 Task: Set up a reminder for the healthy cooking workshop.
Action: Mouse moved to (89, 126)
Screenshot: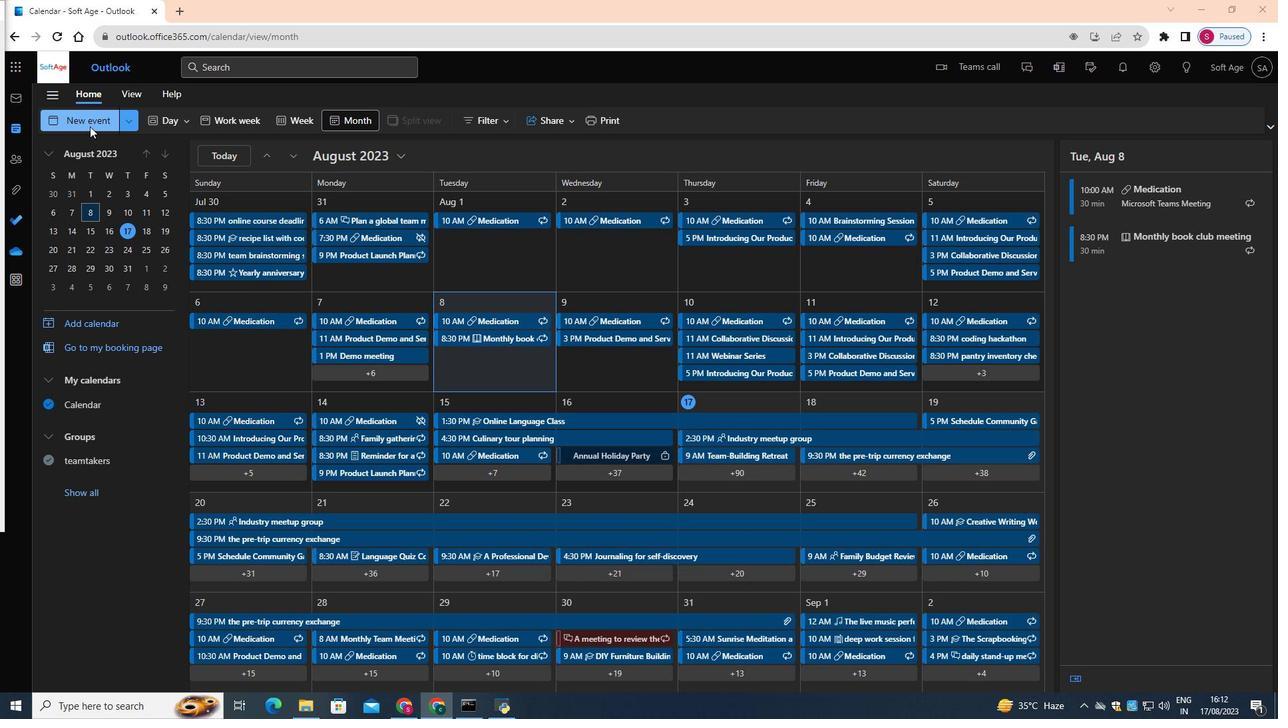
Action: Mouse pressed left at (89, 126)
Screenshot: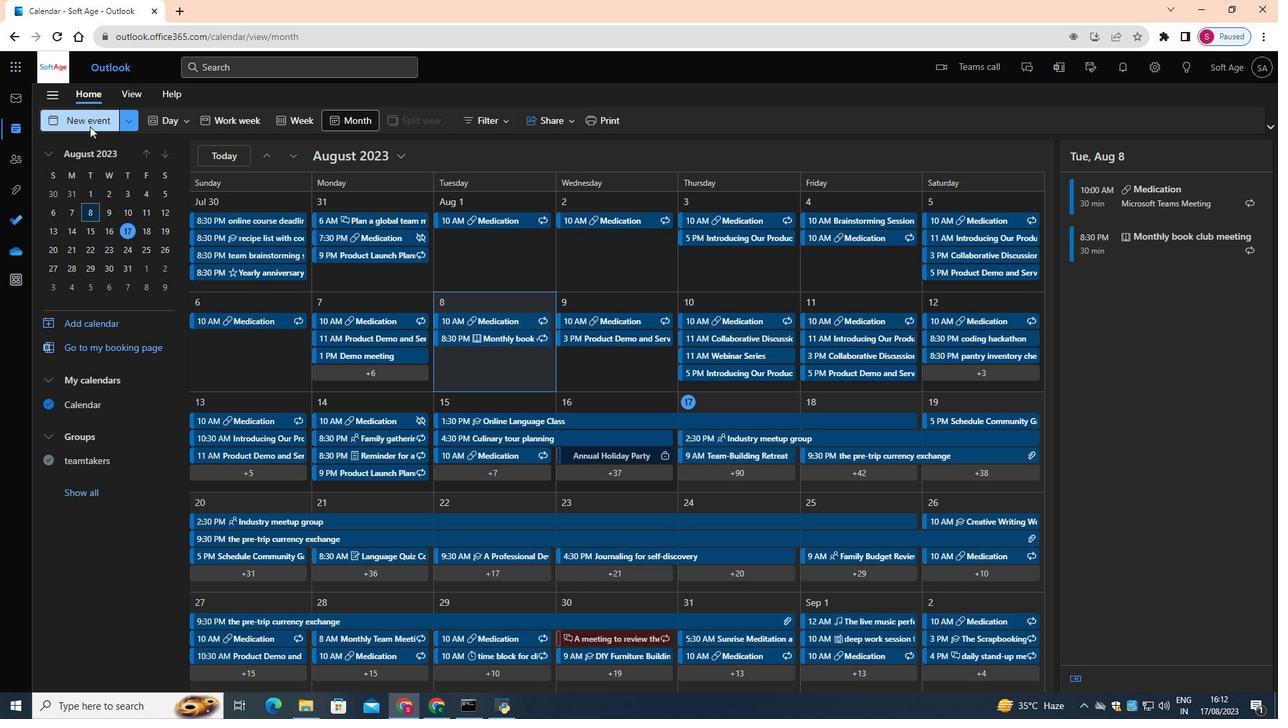 
Action: Mouse moved to (386, 193)
Screenshot: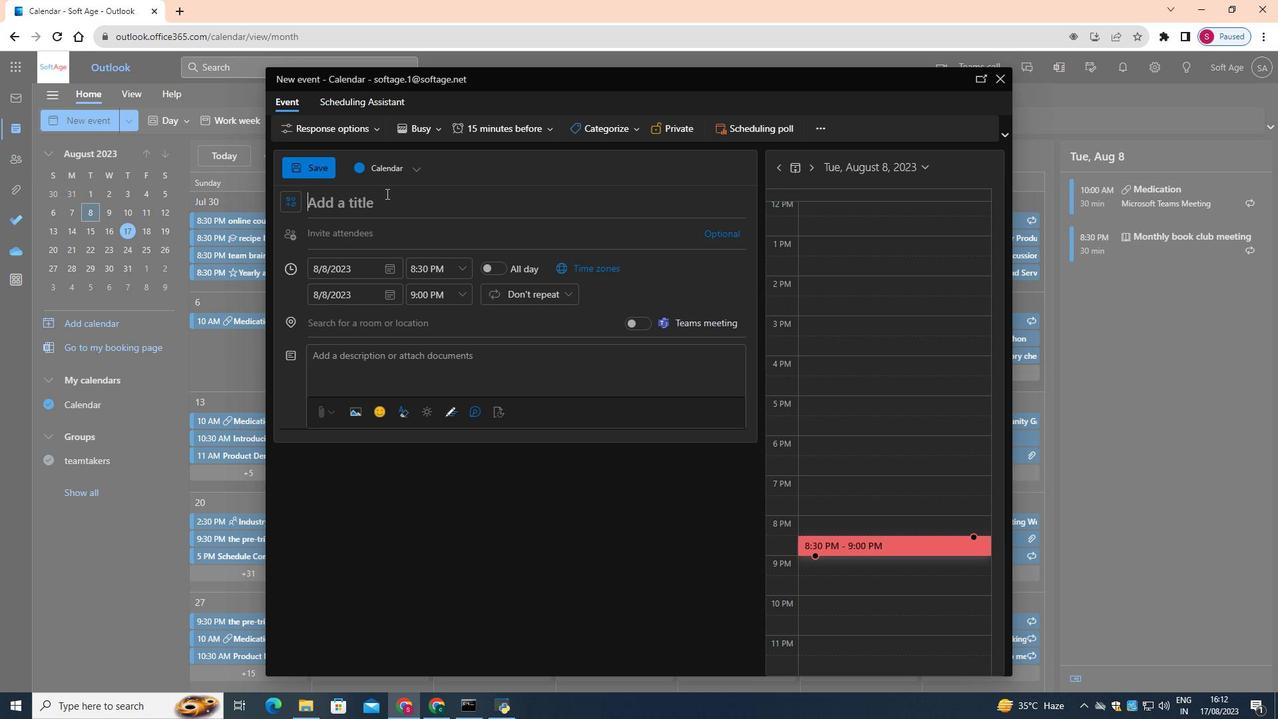 
Action: Mouse pressed left at (386, 193)
Screenshot: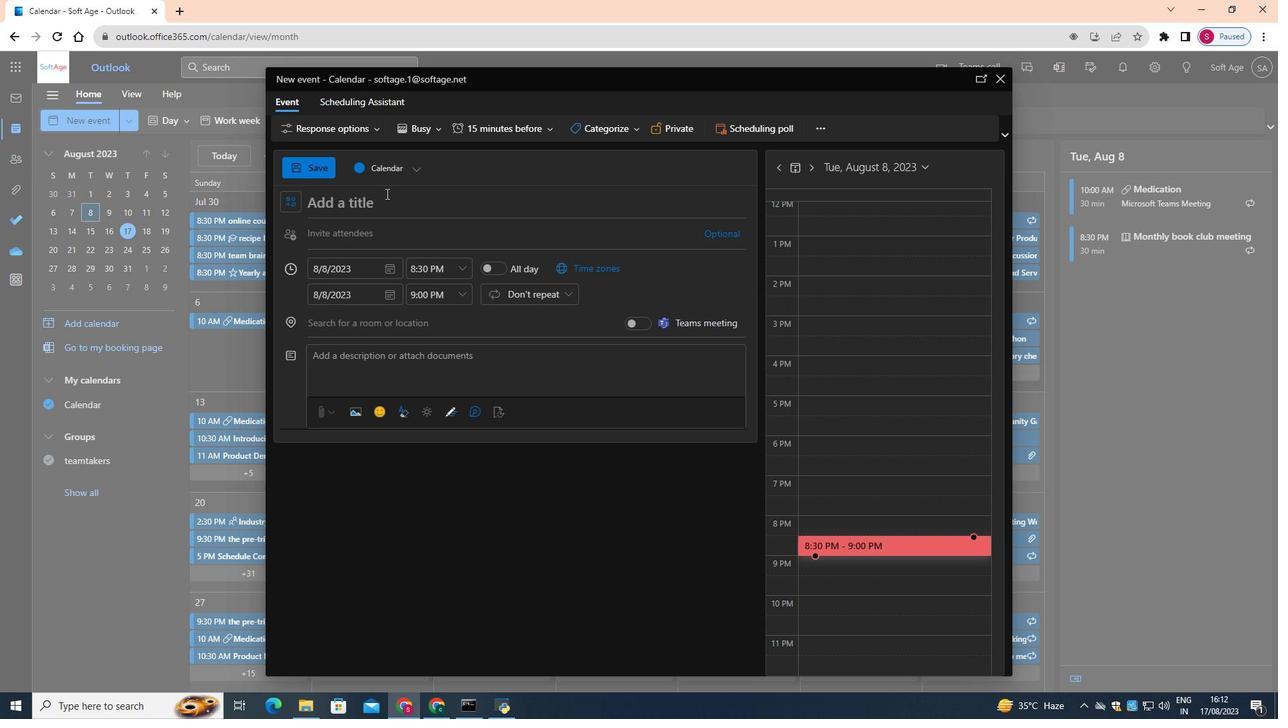 
Action: Key pressed <Key.shift>Healthy<Key.space><Key.shift>Cooking<Key.space><Key.shift>Workshop<Key.space><Key.shift>Reminder
Screenshot: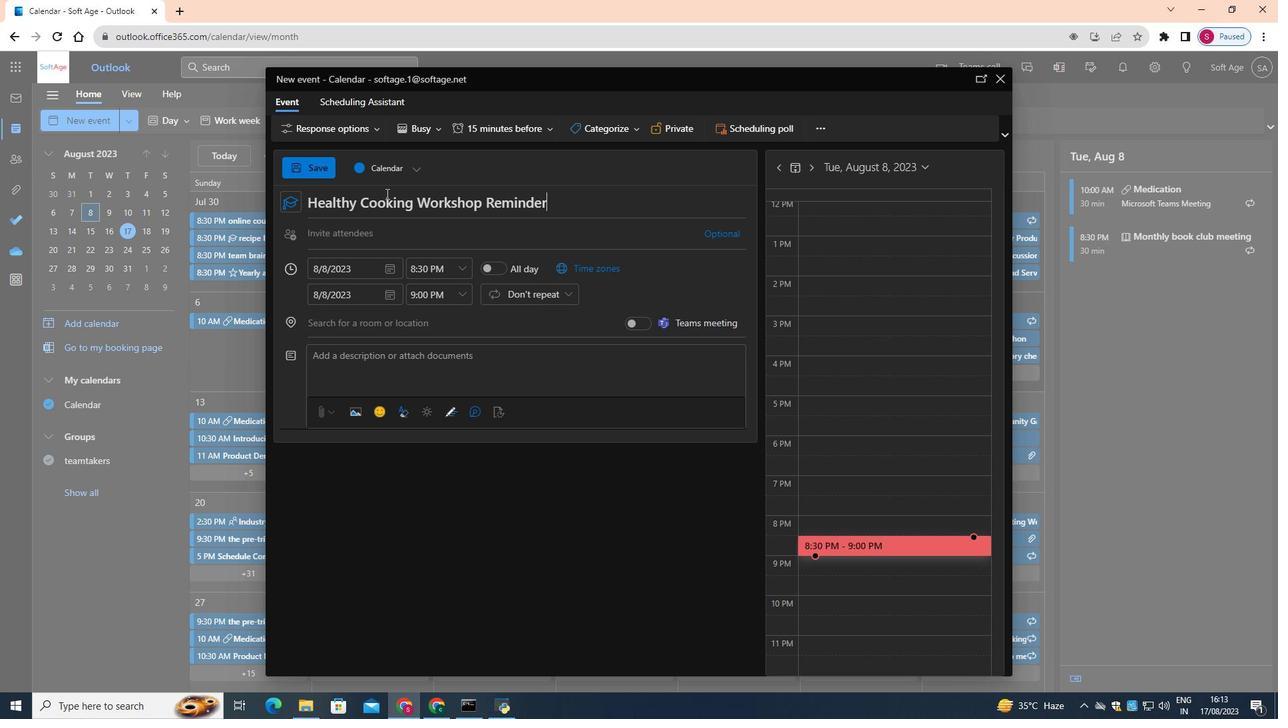 
Action: Mouse moved to (386, 272)
Screenshot: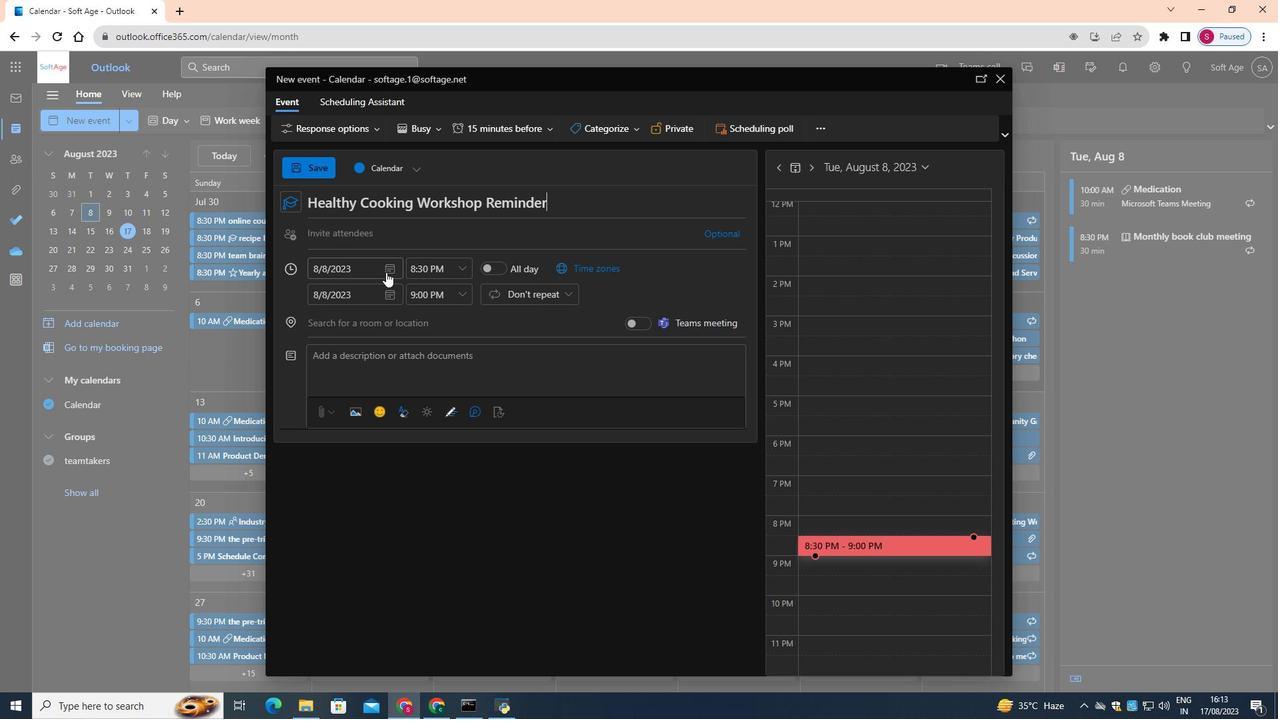 
Action: Mouse pressed left at (386, 272)
Screenshot: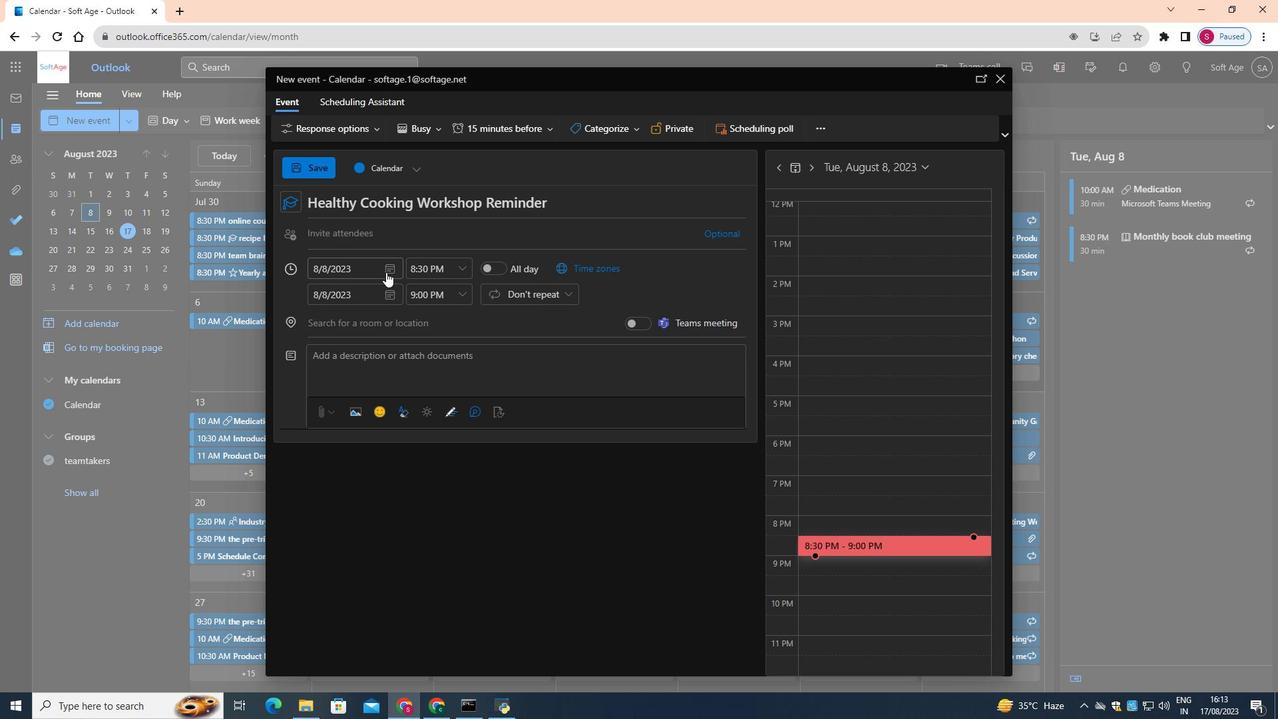 
Action: Mouse moved to (434, 390)
Screenshot: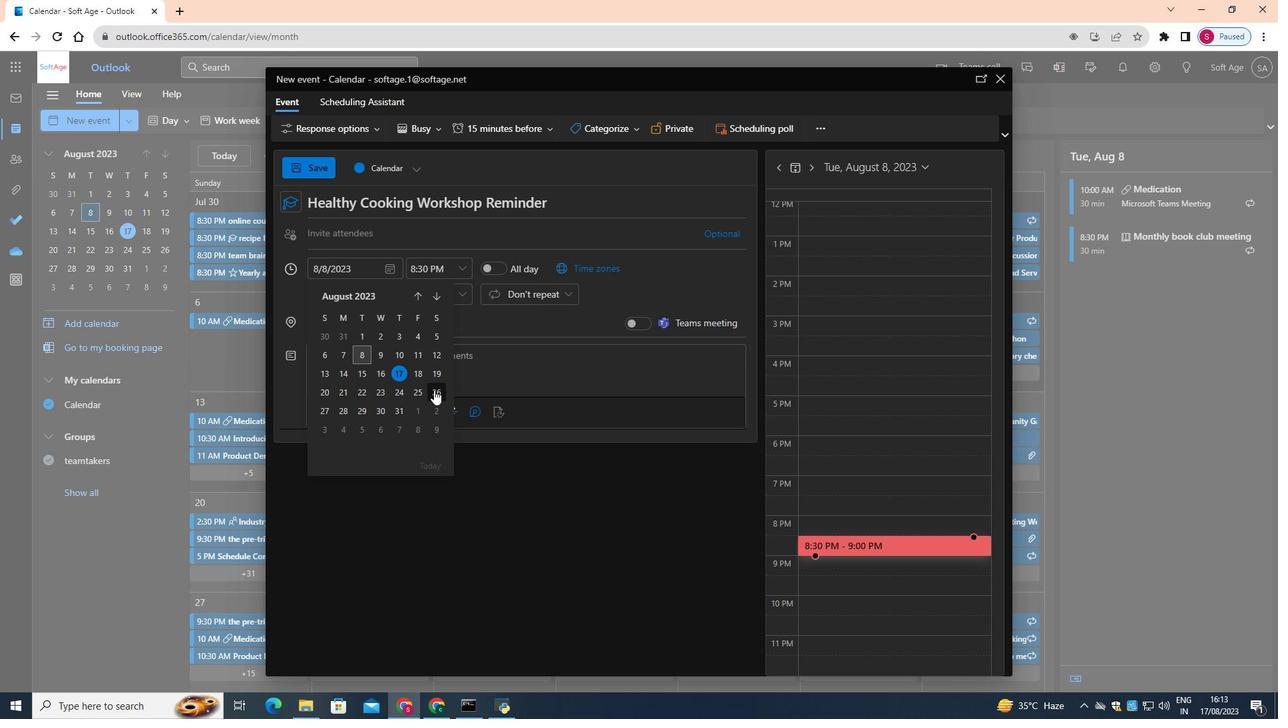 
Action: Mouse pressed left at (434, 390)
Screenshot: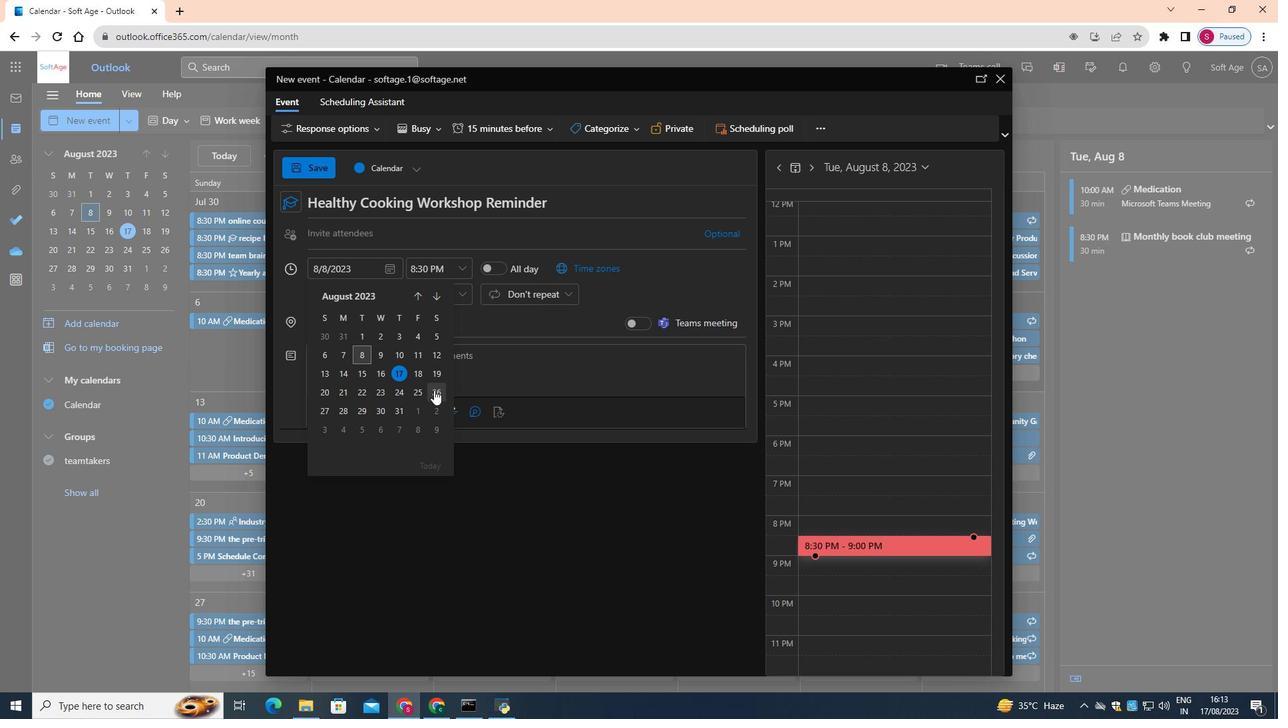 
Action: Mouse moved to (460, 267)
Screenshot: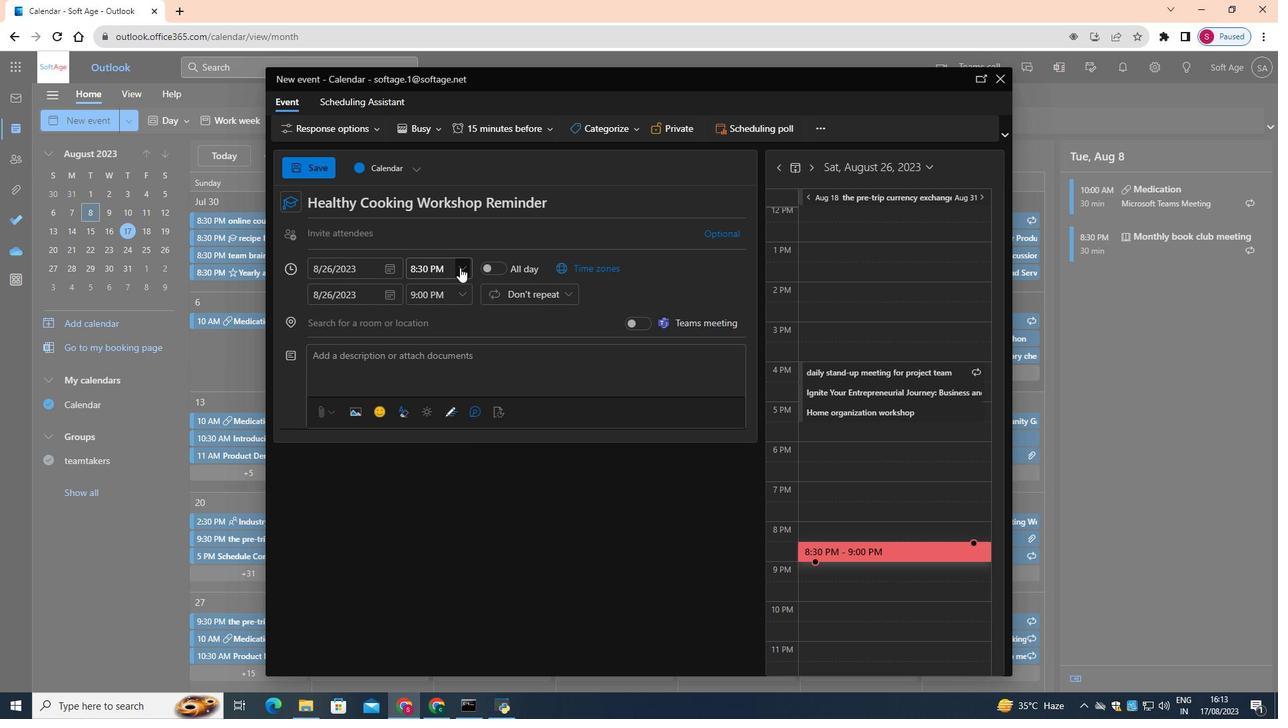 
Action: Mouse pressed left at (460, 267)
Screenshot: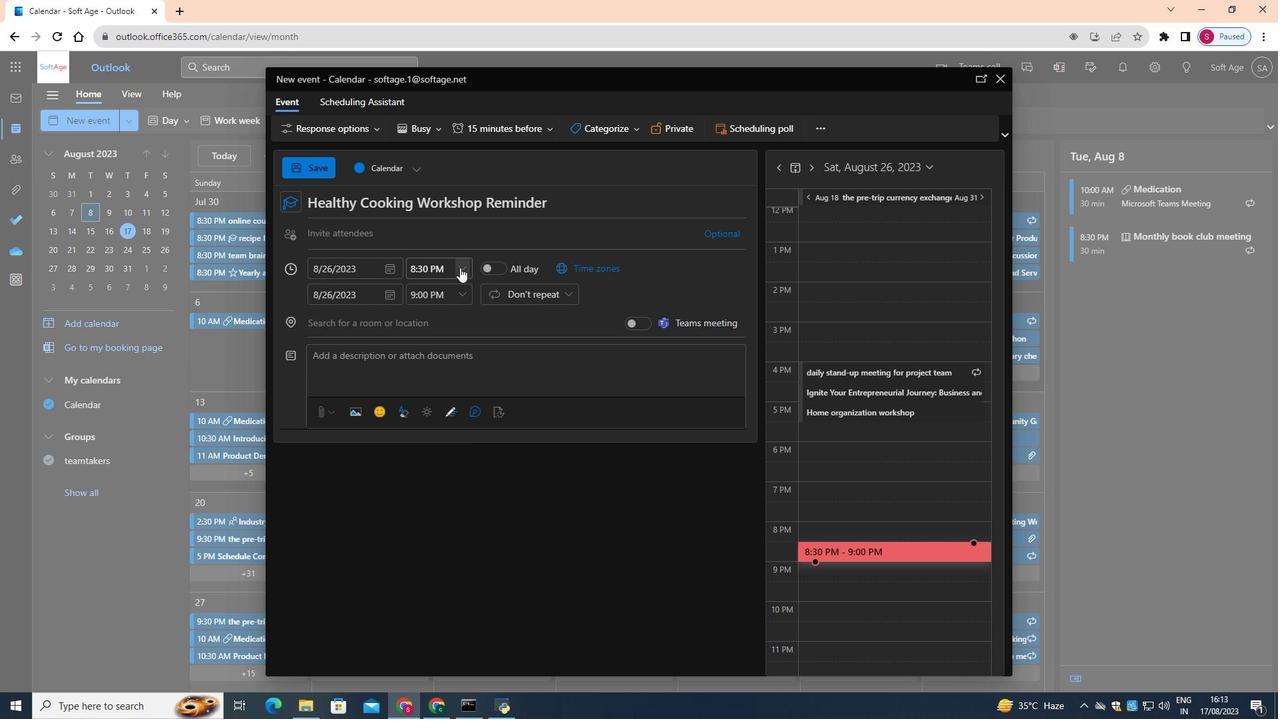 
Action: Mouse moved to (432, 317)
Screenshot: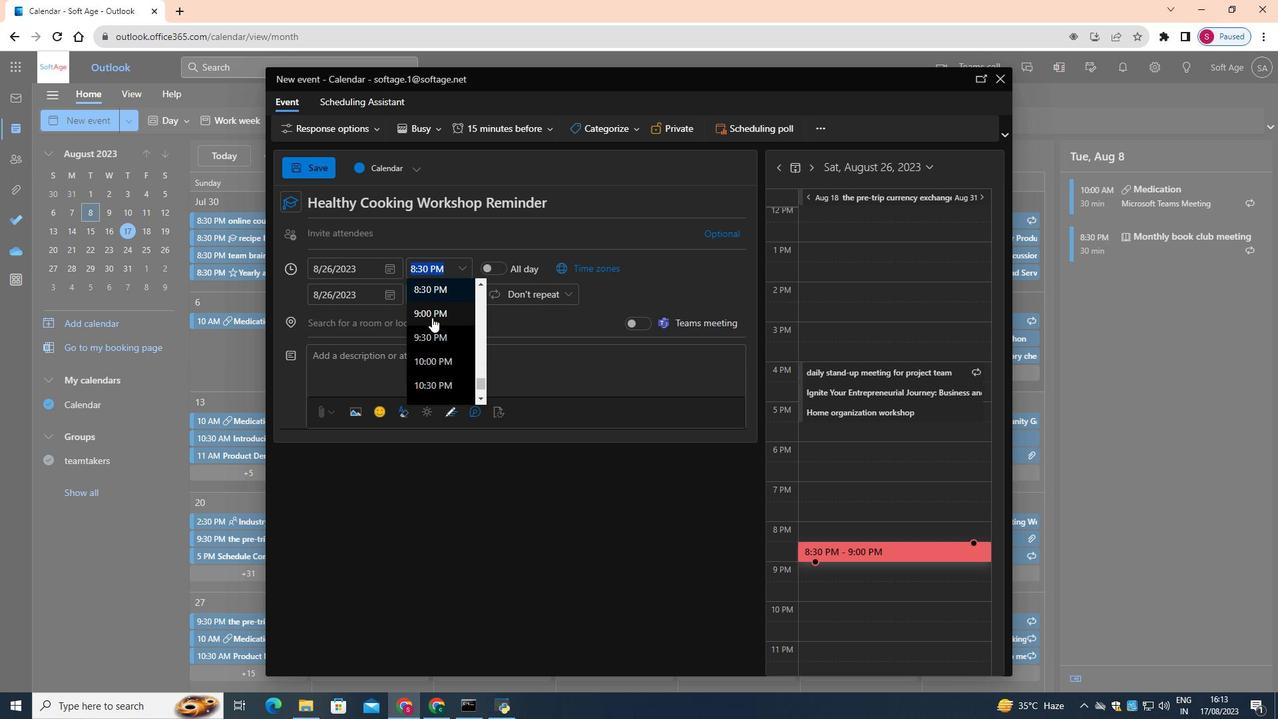 
Action: Mouse scrolled (432, 318) with delta (0, 0)
Screenshot: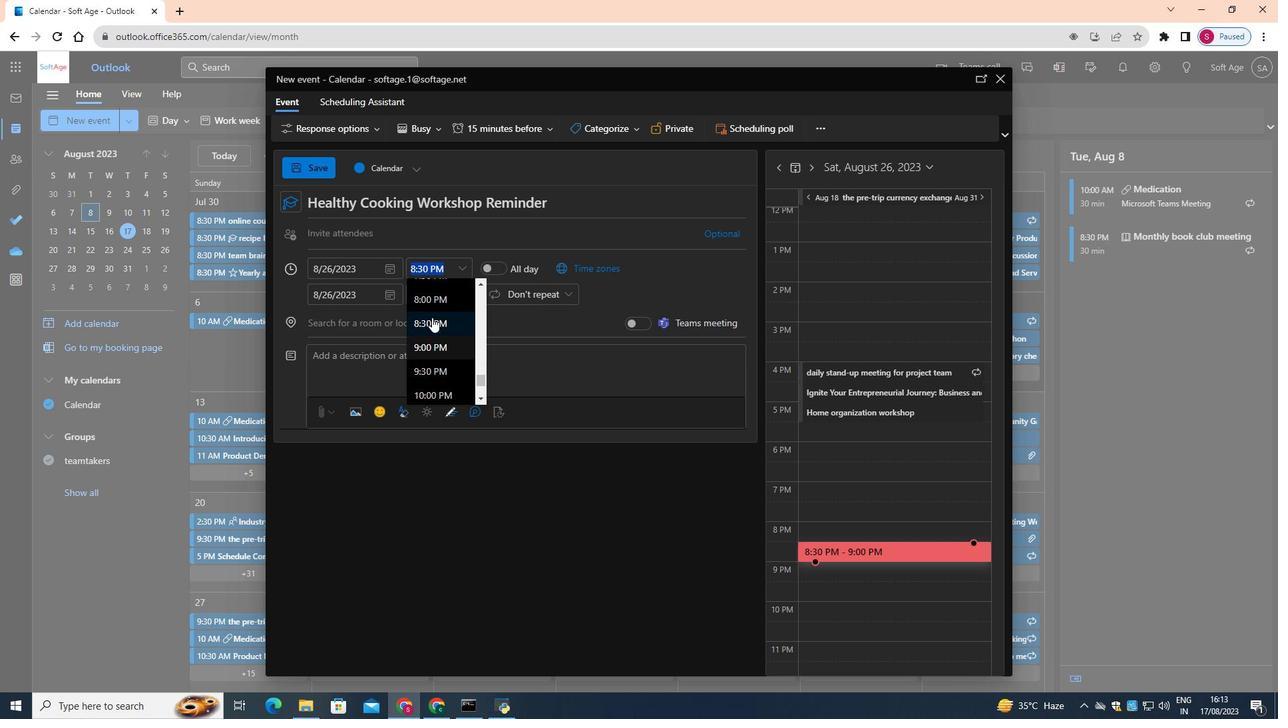 
Action: Mouse scrolled (432, 318) with delta (0, 0)
Screenshot: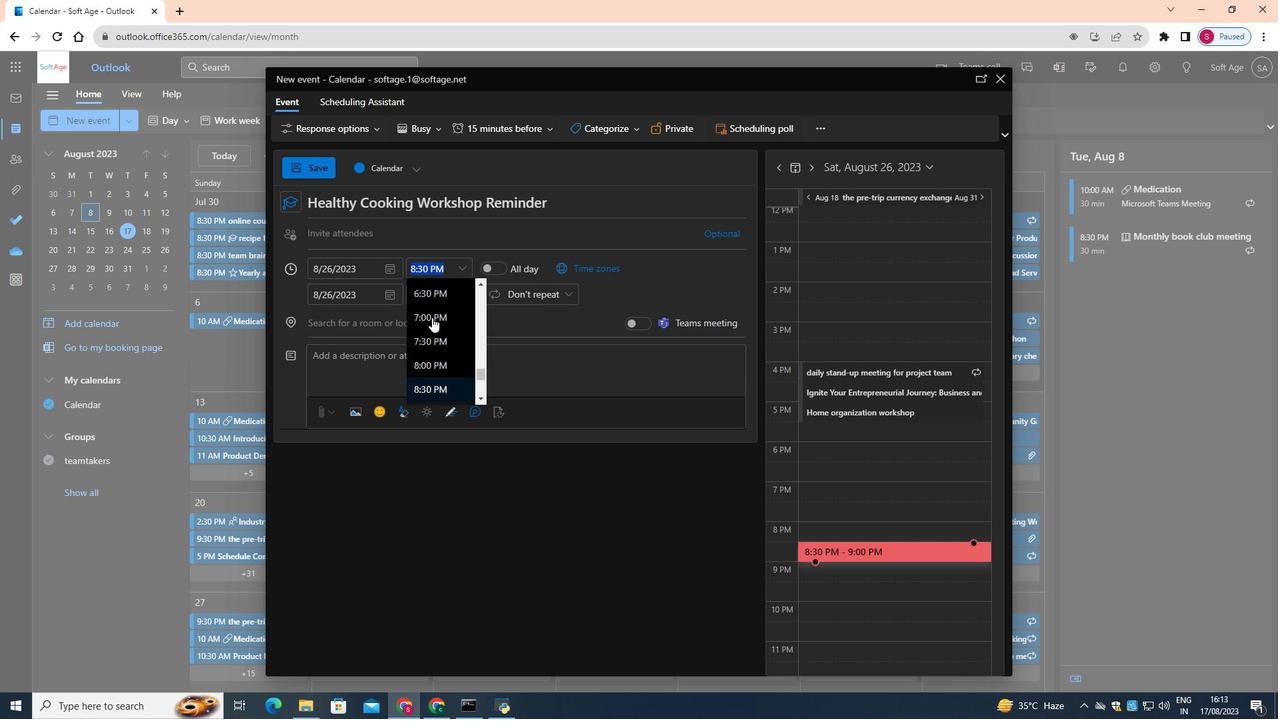
Action: Mouse scrolled (432, 318) with delta (0, 0)
Screenshot: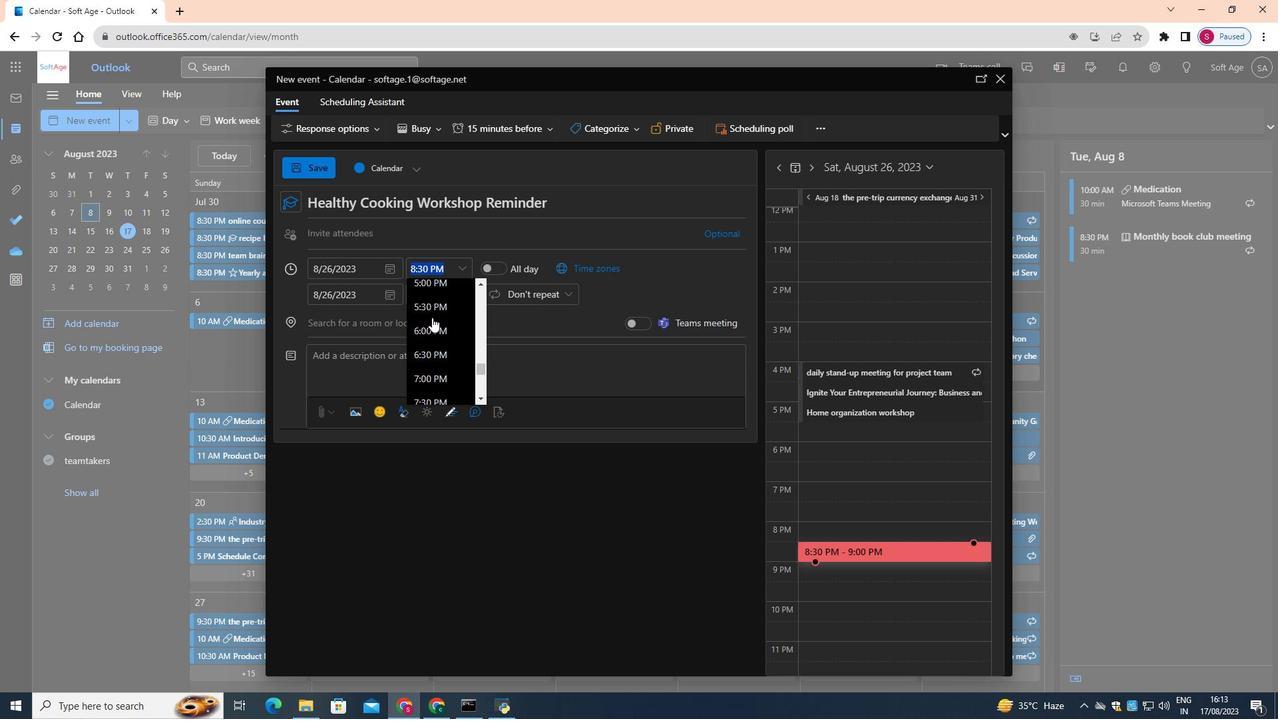 
Action: Mouse moved to (434, 316)
Screenshot: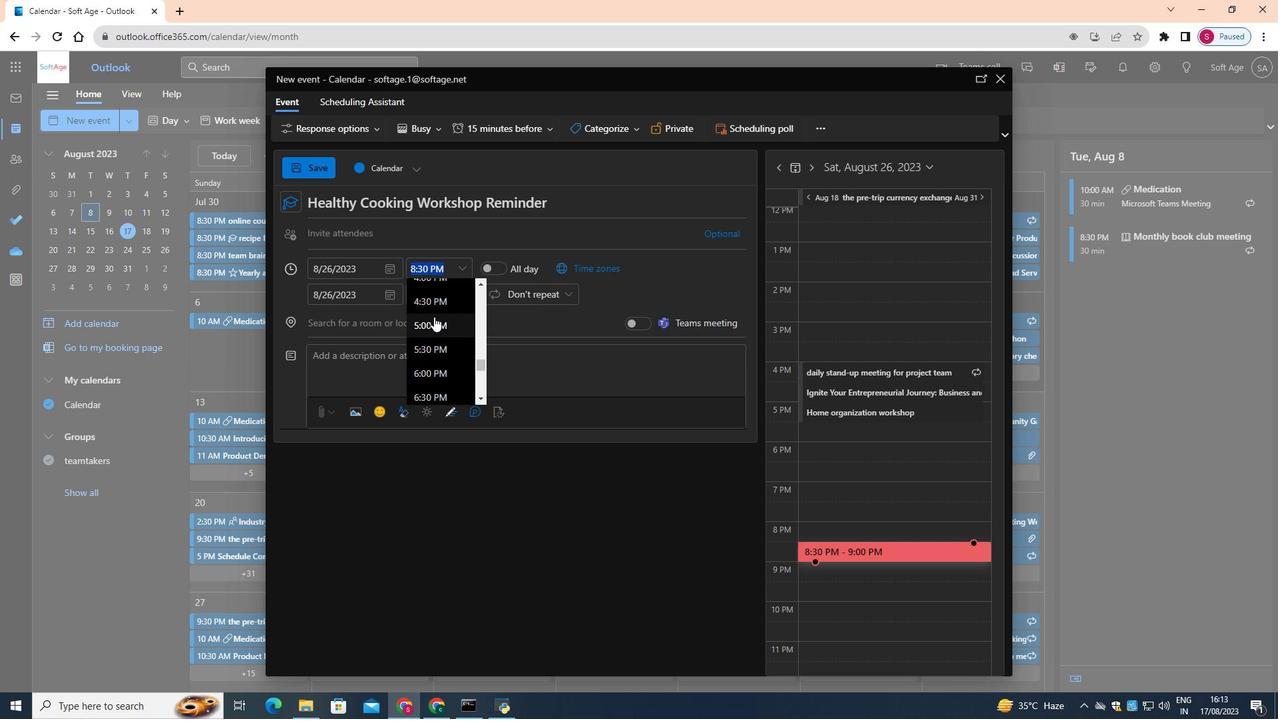 
Action: Mouse scrolled (434, 317) with delta (0, 0)
Screenshot: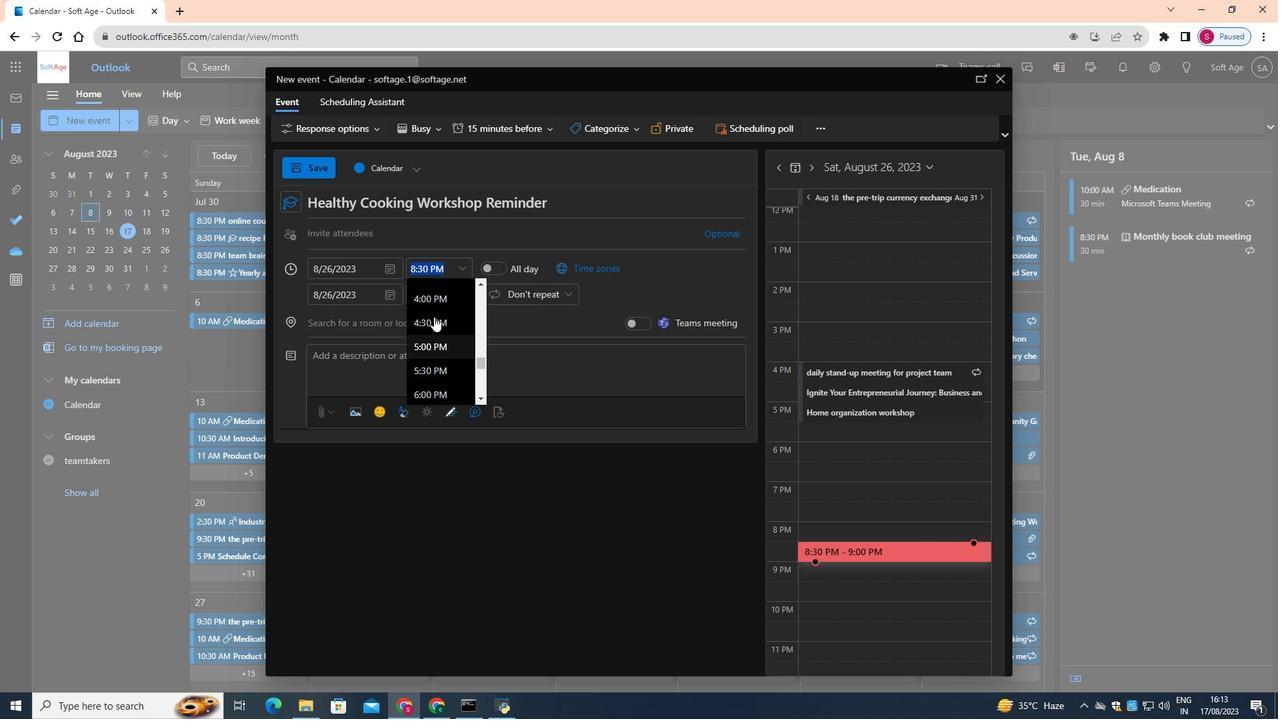 
Action: Mouse scrolled (434, 317) with delta (0, 0)
Screenshot: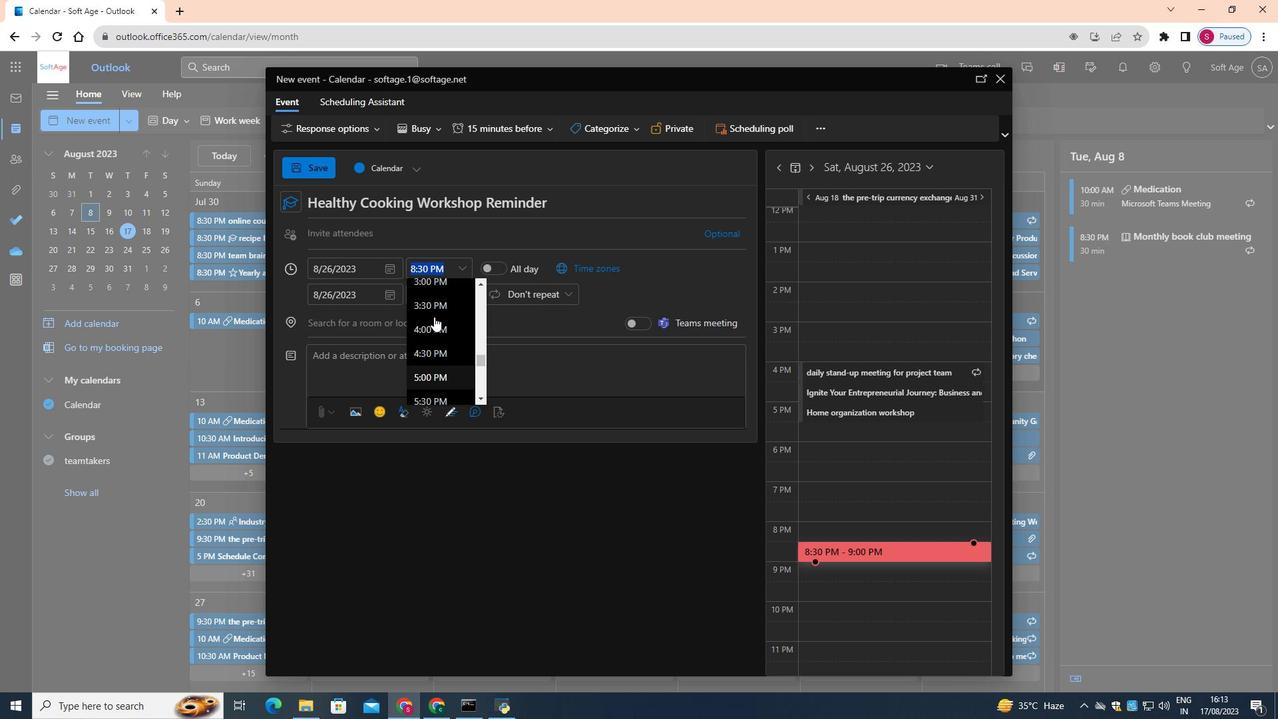 
Action: Mouse moved to (434, 316)
Screenshot: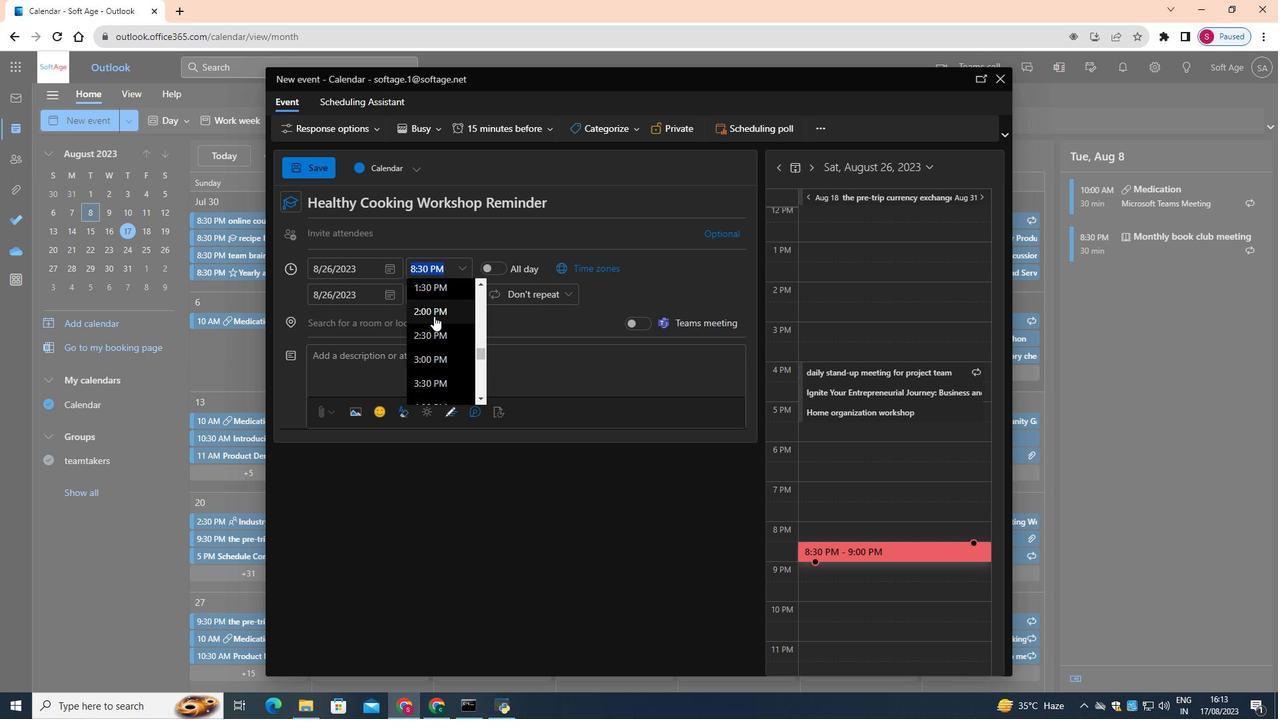 
Action: Mouse scrolled (434, 316) with delta (0, 0)
Screenshot: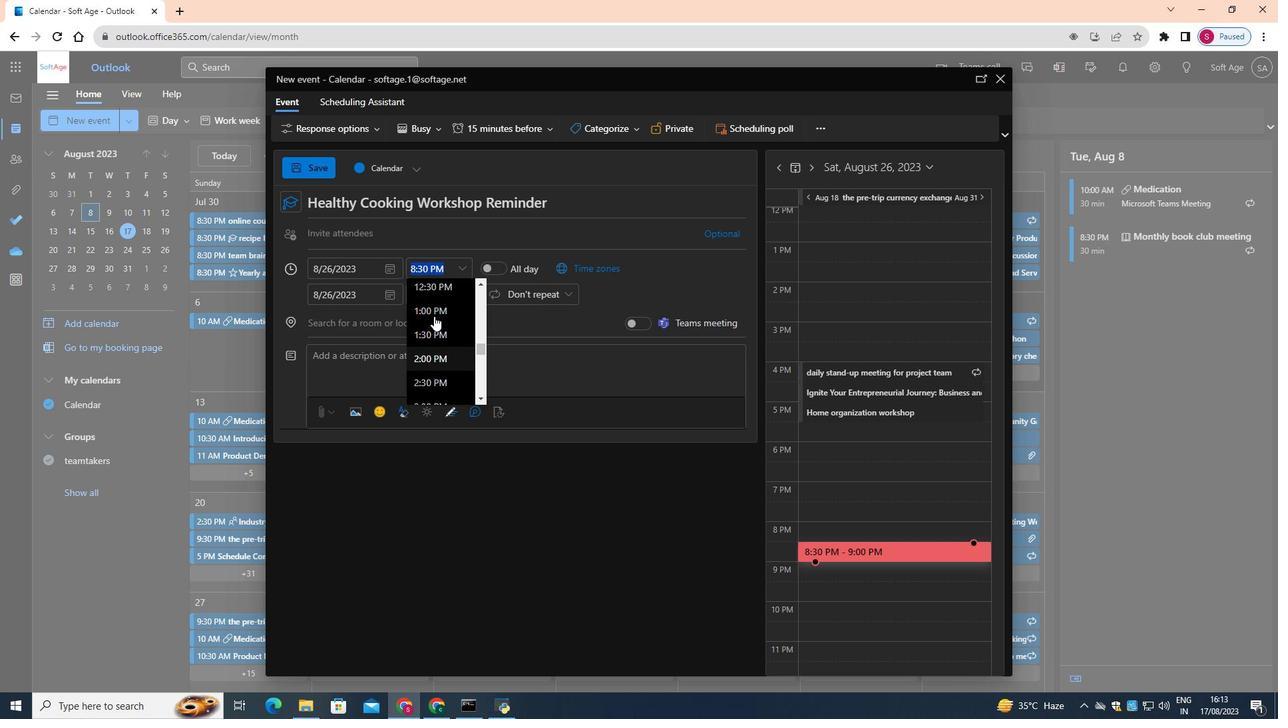 
Action: Mouse scrolled (434, 316) with delta (0, 0)
Screenshot: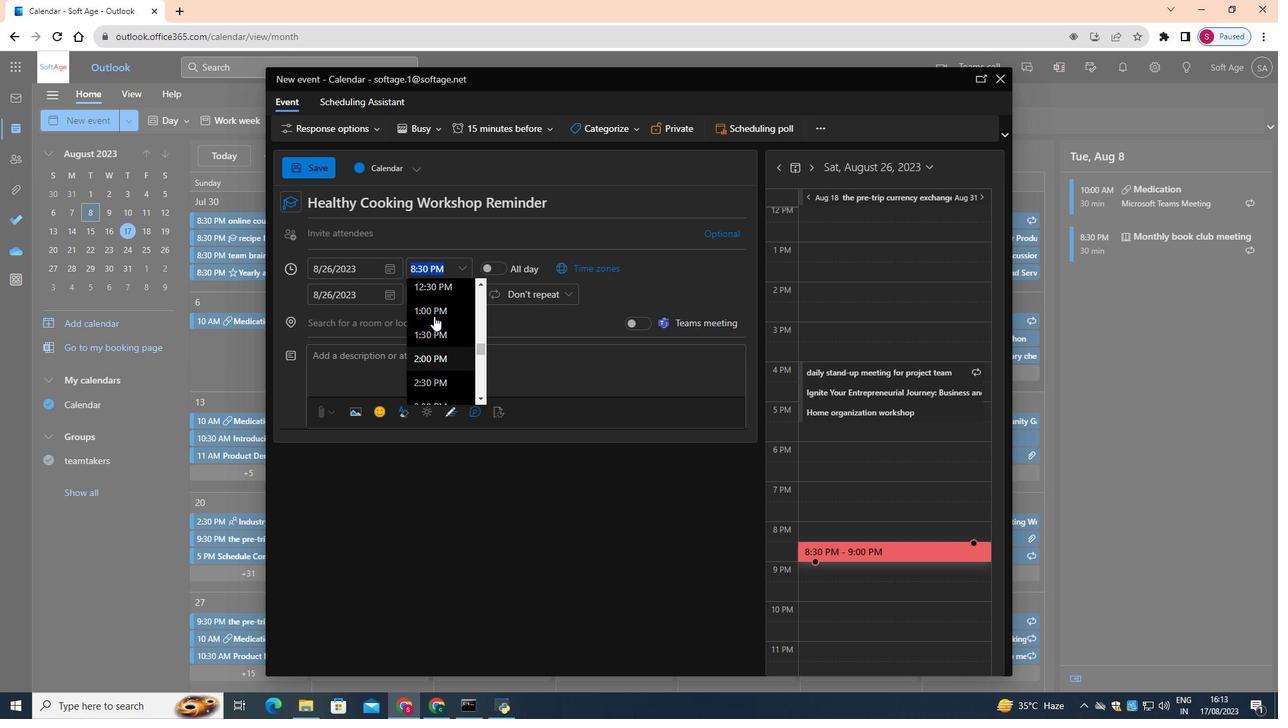 
Action: Mouse moved to (434, 315)
Screenshot: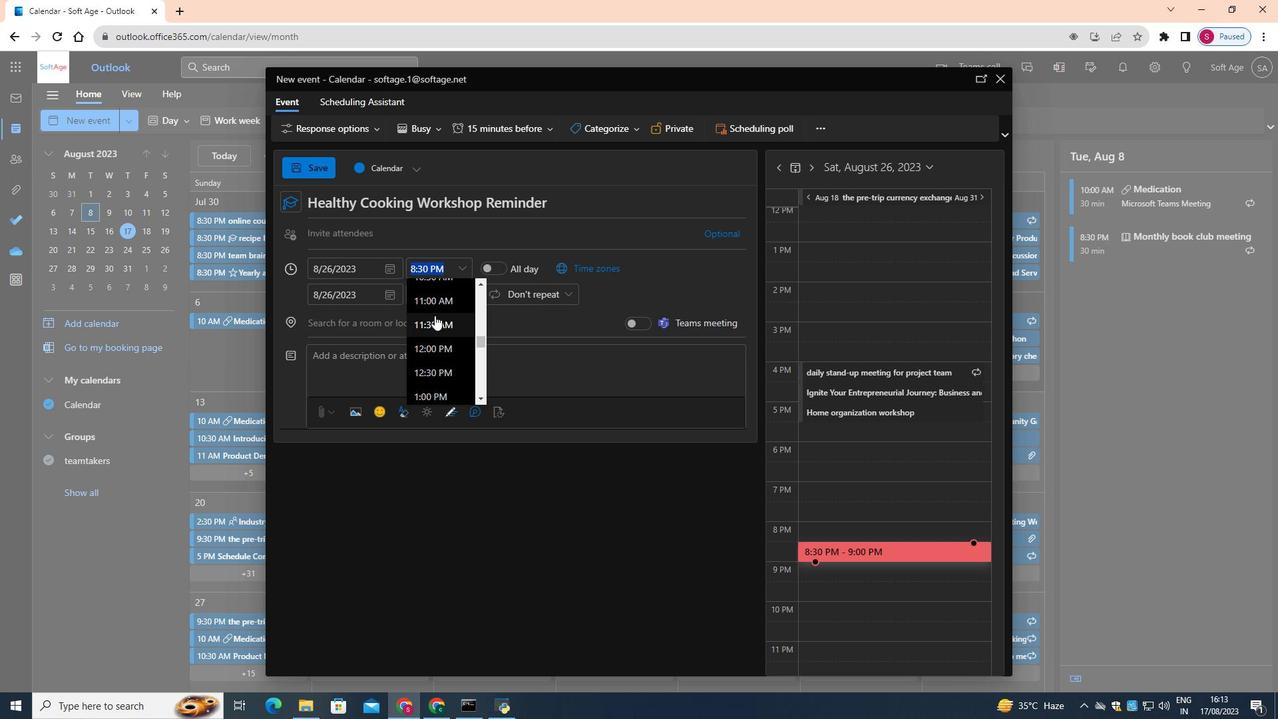 
Action: Mouse scrolled (434, 316) with delta (0, 0)
Screenshot: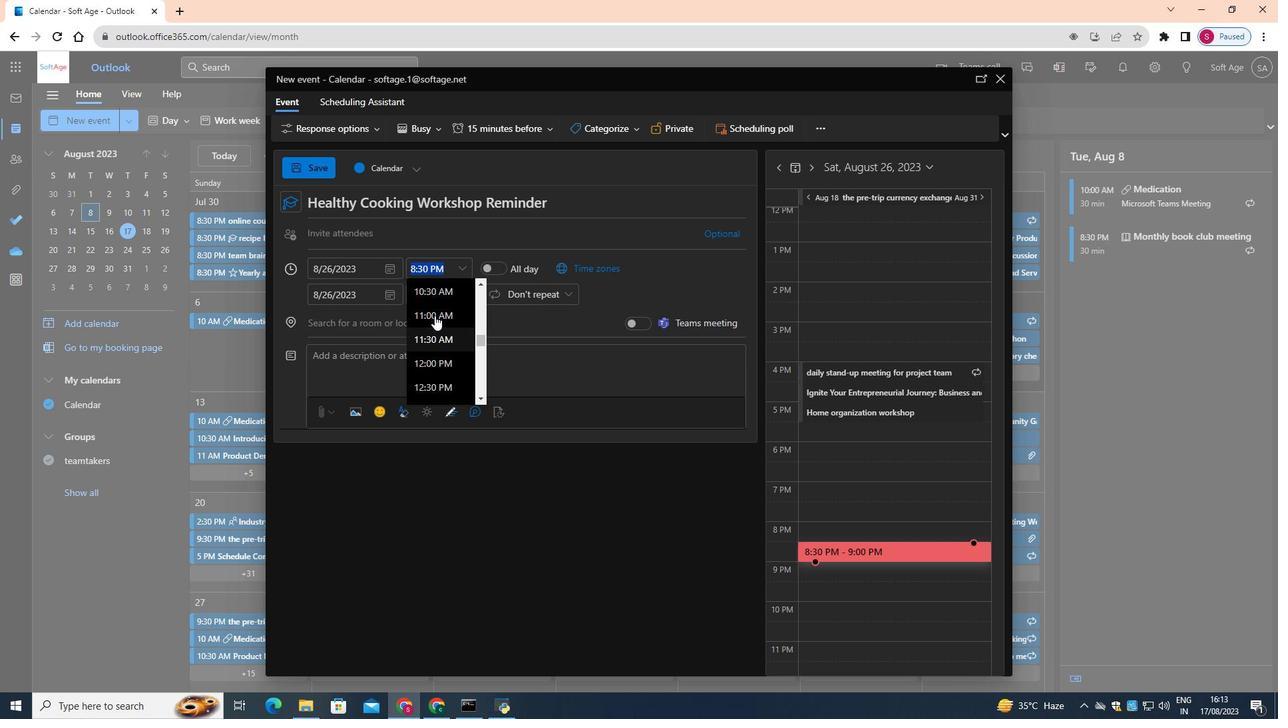 
Action: Mouse scrolled (434, 316) with delta (0, 0)
Screenshot: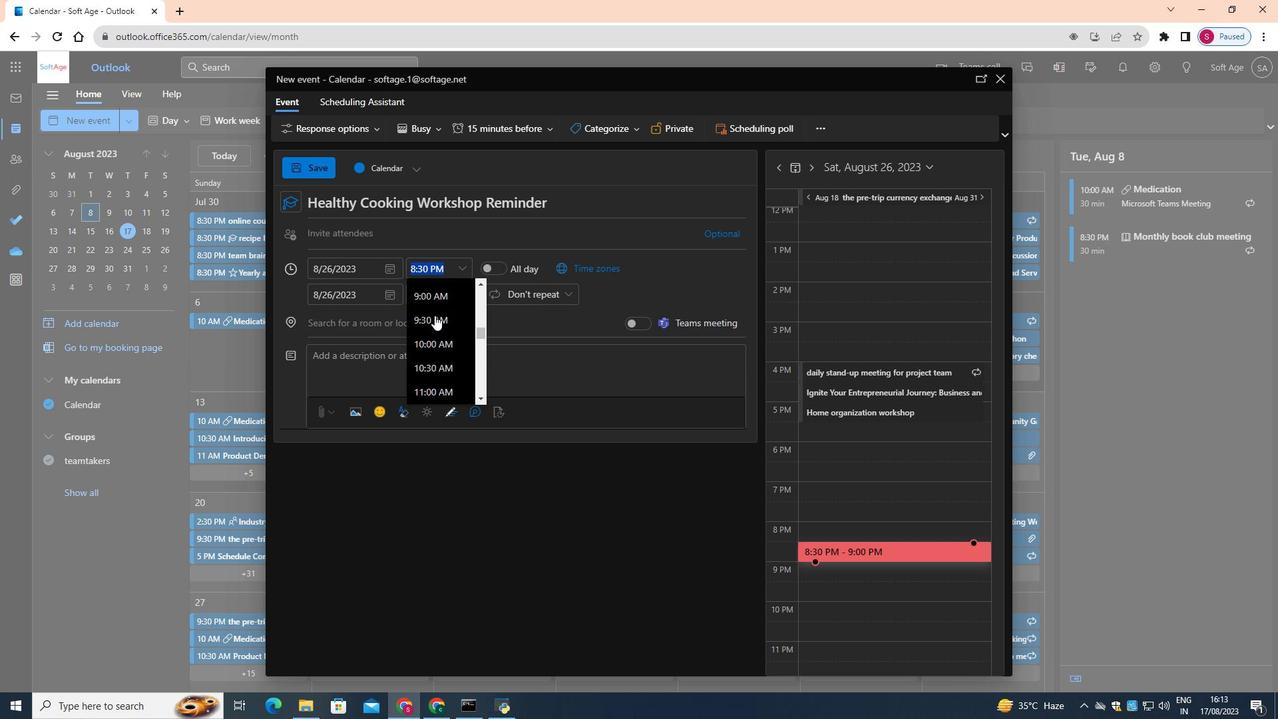 
Action: Mouse moved to (430, 330)
Screenshot: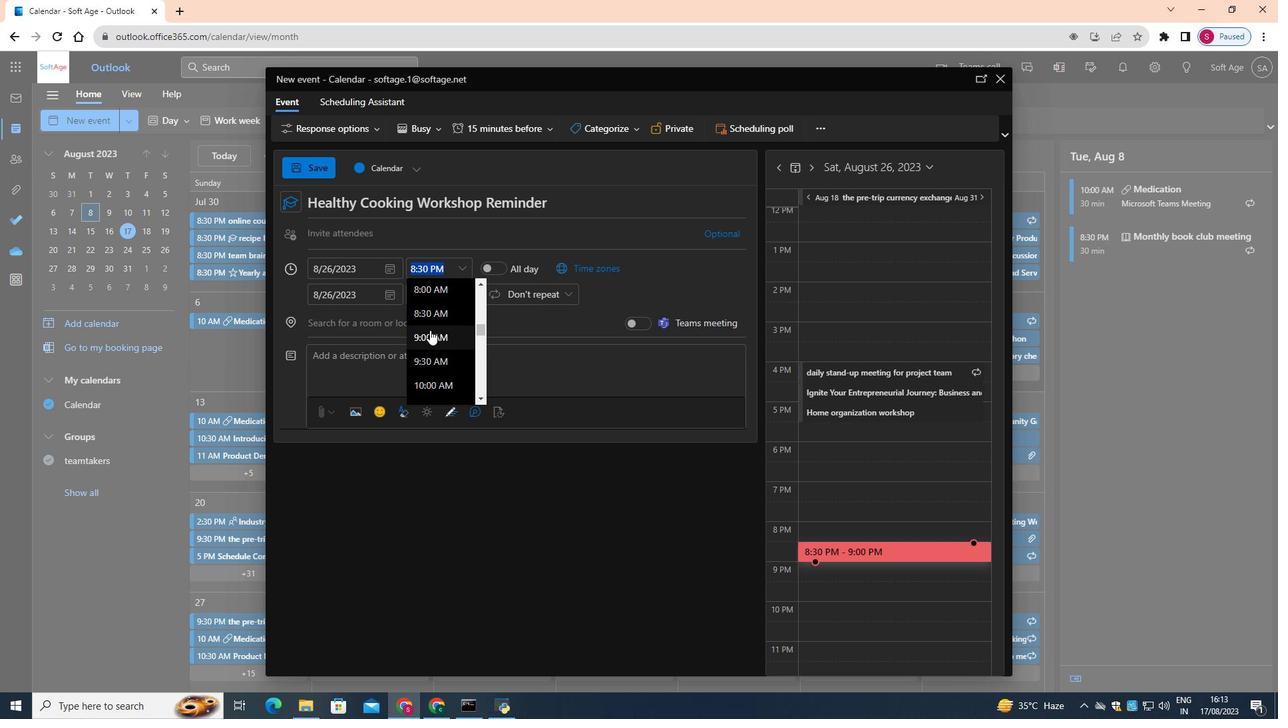 
Action: Mouse pressed left at (430, 330)
Screenshot: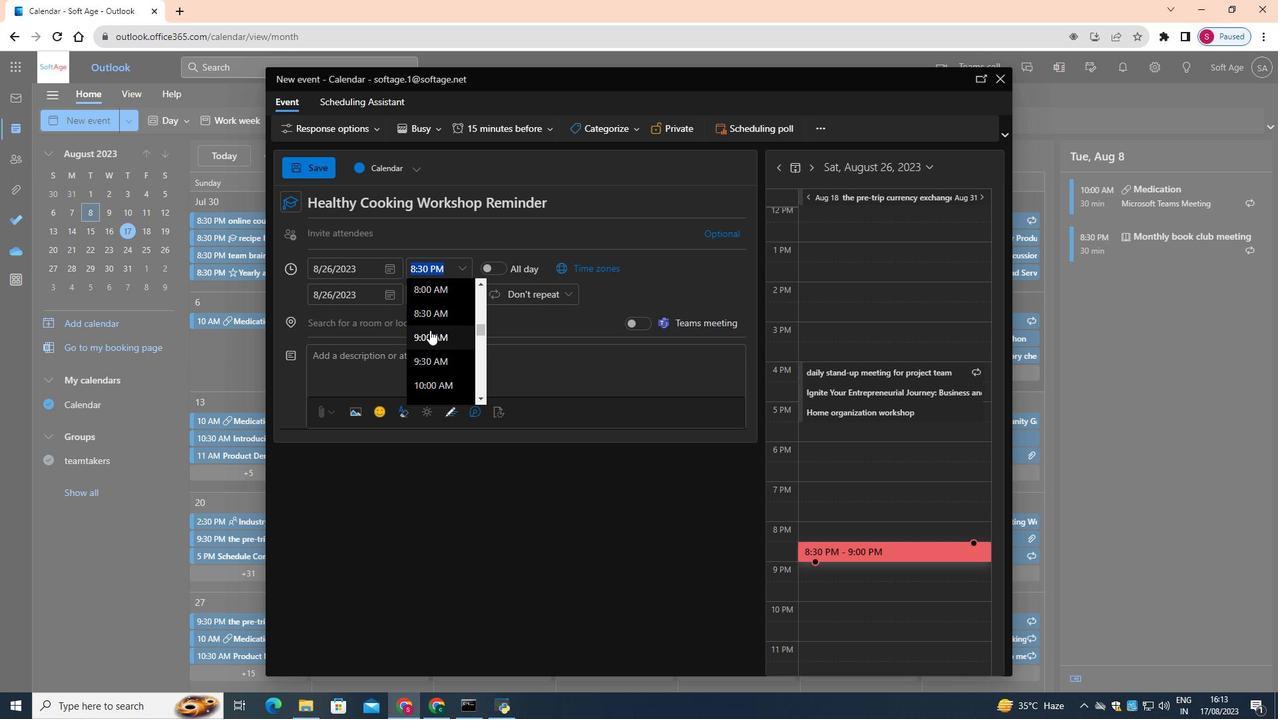 
Action: Mouse moved to (508, 128)
Screenshot: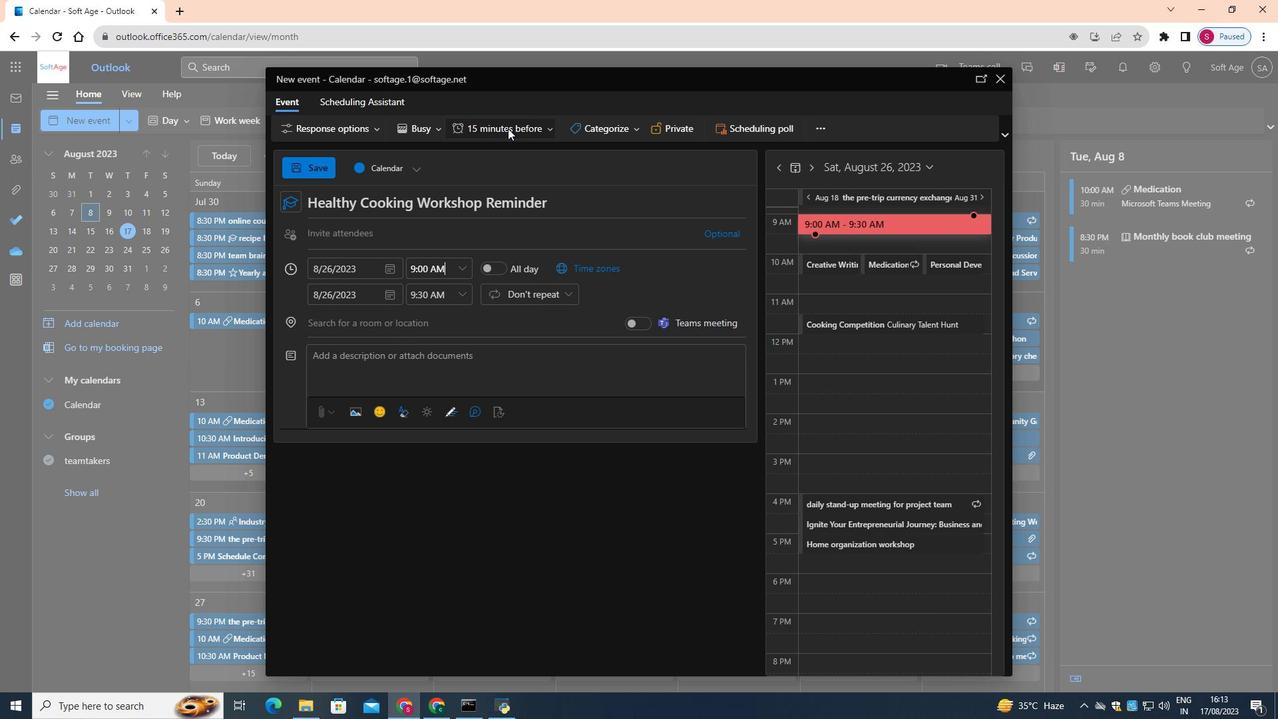 
Action: Mouse pressed left at (508, 128)
Screenshot: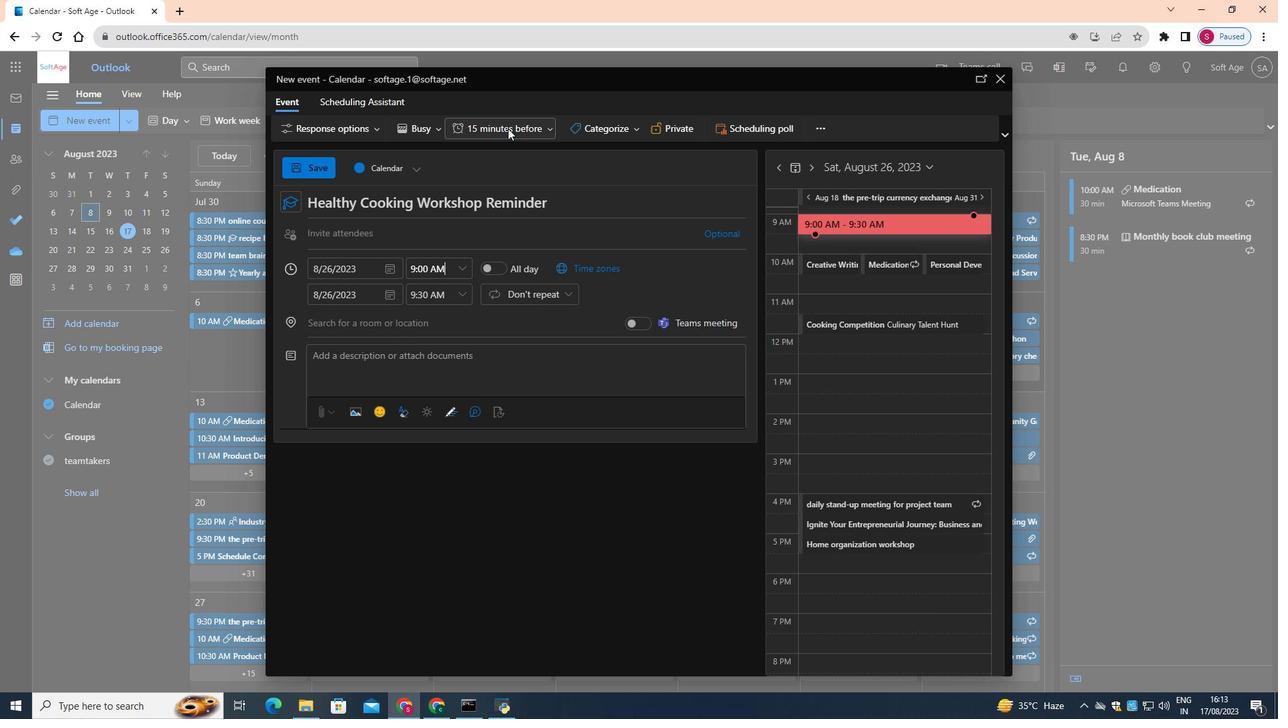 
Action: Mouse moved to (494, 249)
Screenshot: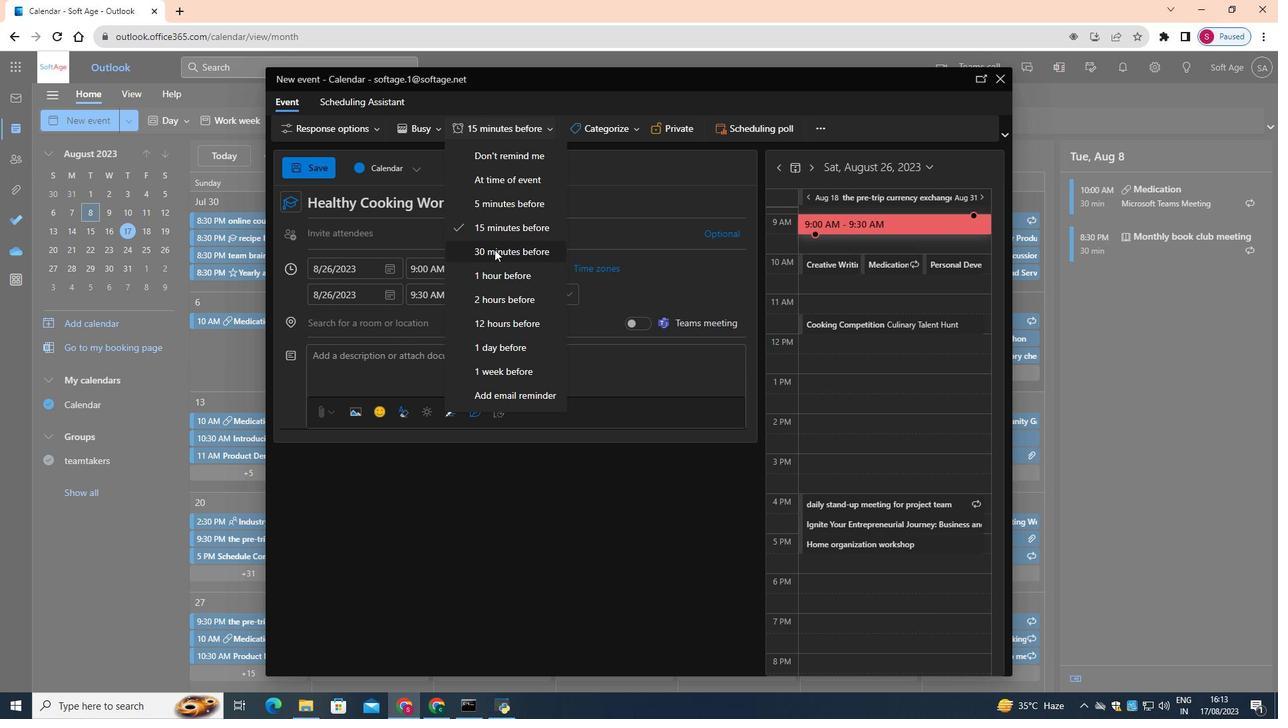 
Action: Mouse pressed left at (494, 249)
Screenshot: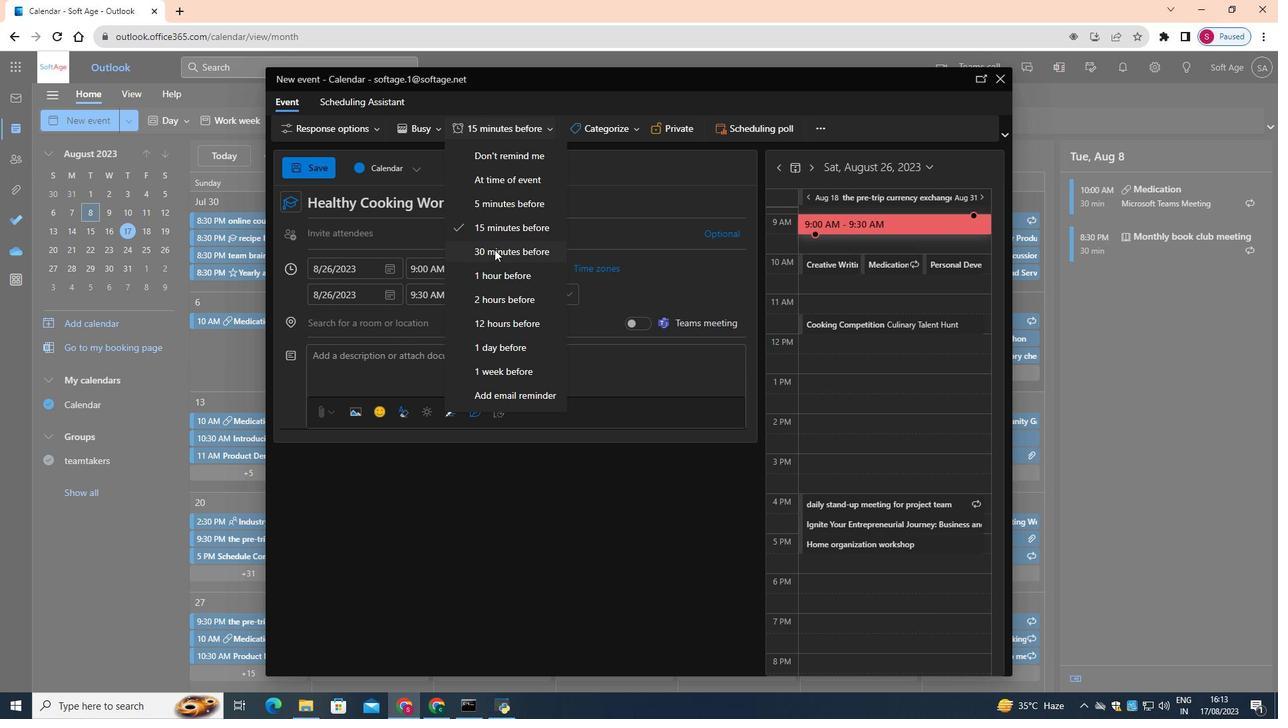 
Action: Mouse moved to (483, 364)
Screenshot: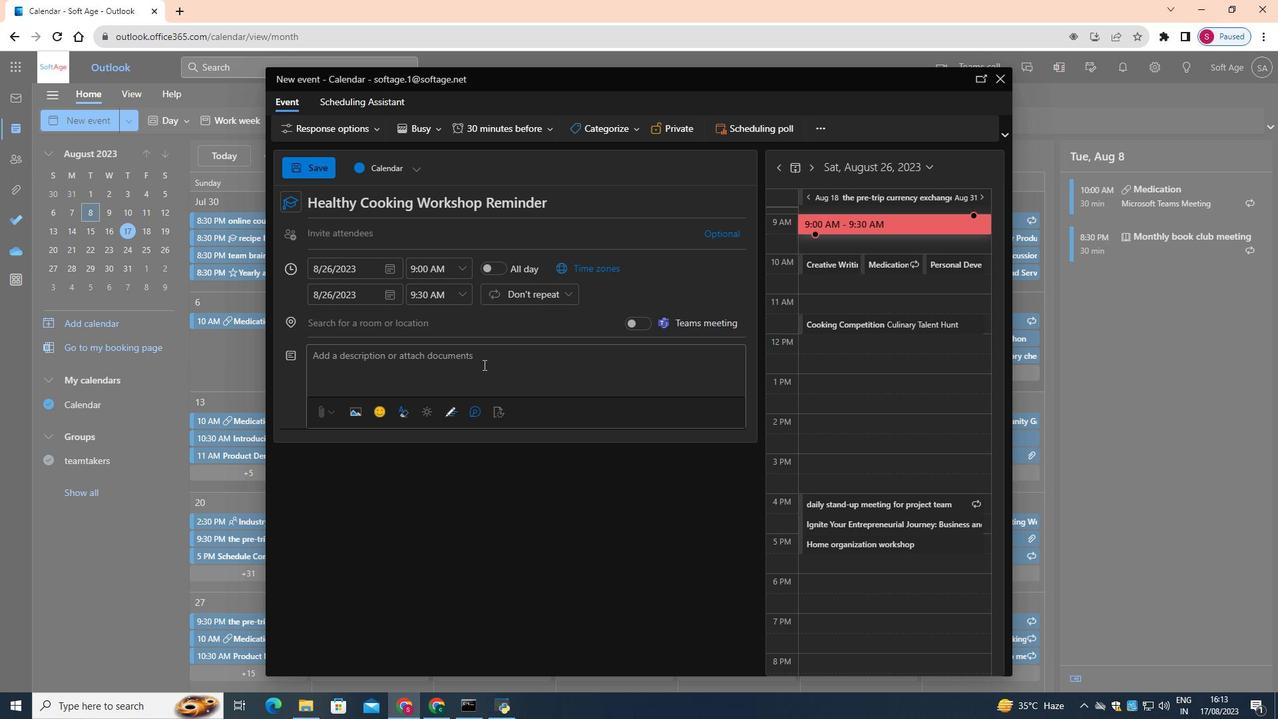 
Action: Mouse pressed left at (483, 364)
Screenshot: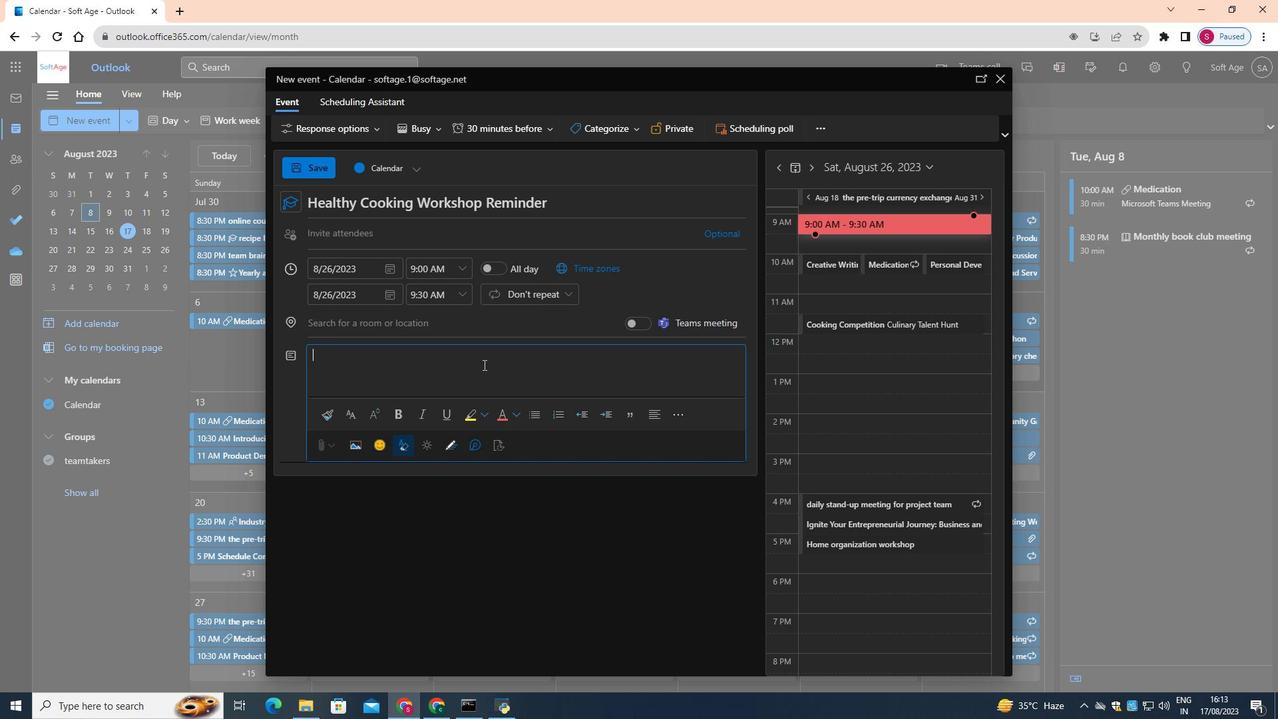 
Action: Mouse moved to (561, 295)
Screenshot: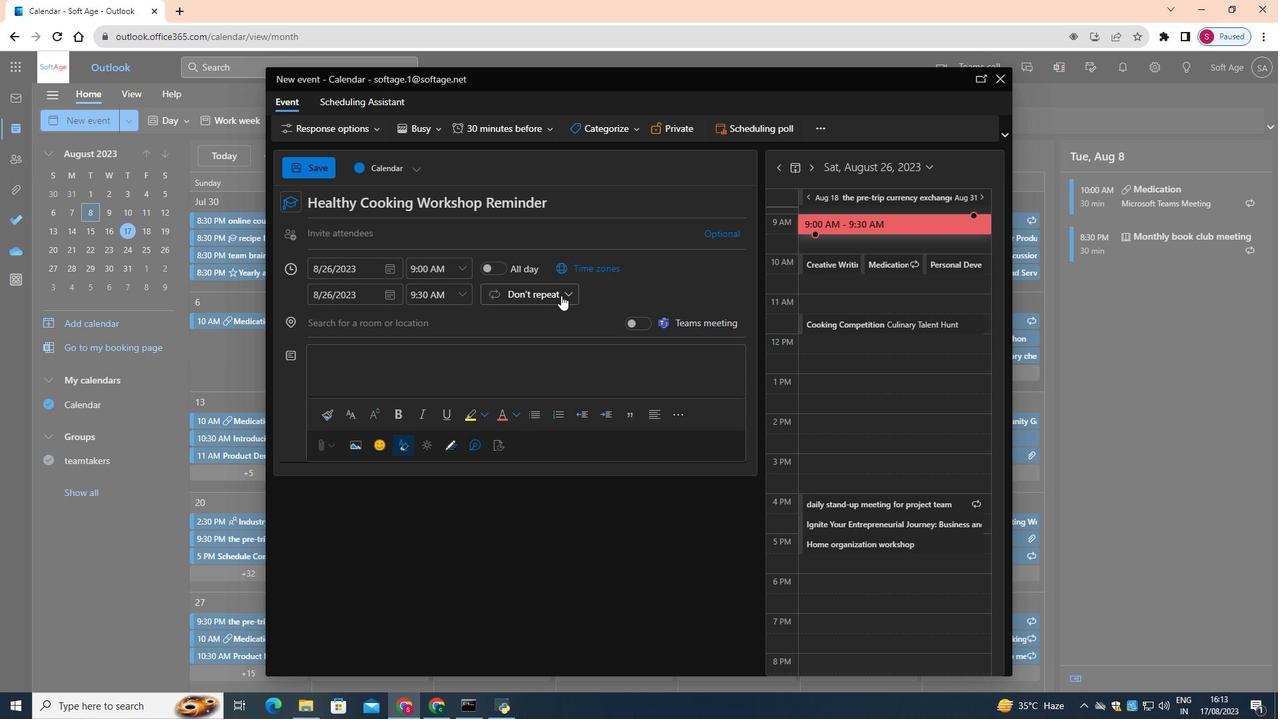 
Action: Mouse pressed left at (561, 295)
Screenshot: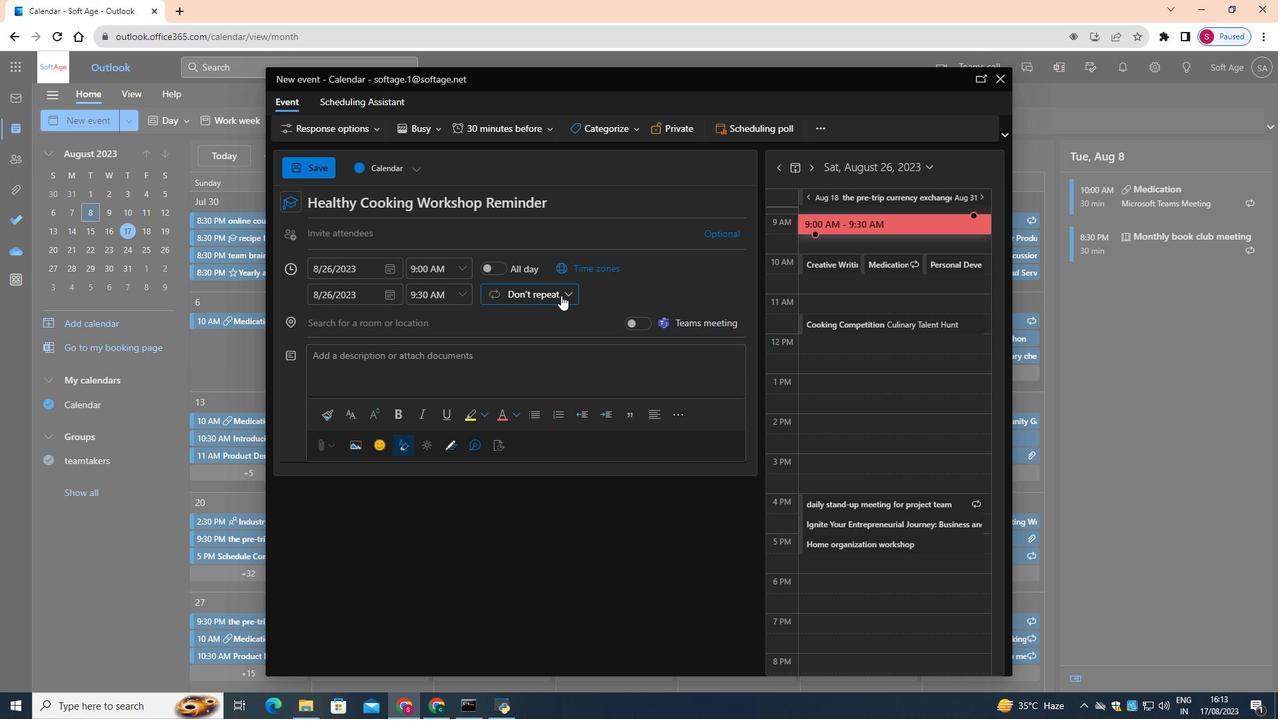 
Action: Mouse moved to (524, 360)
Screenshot: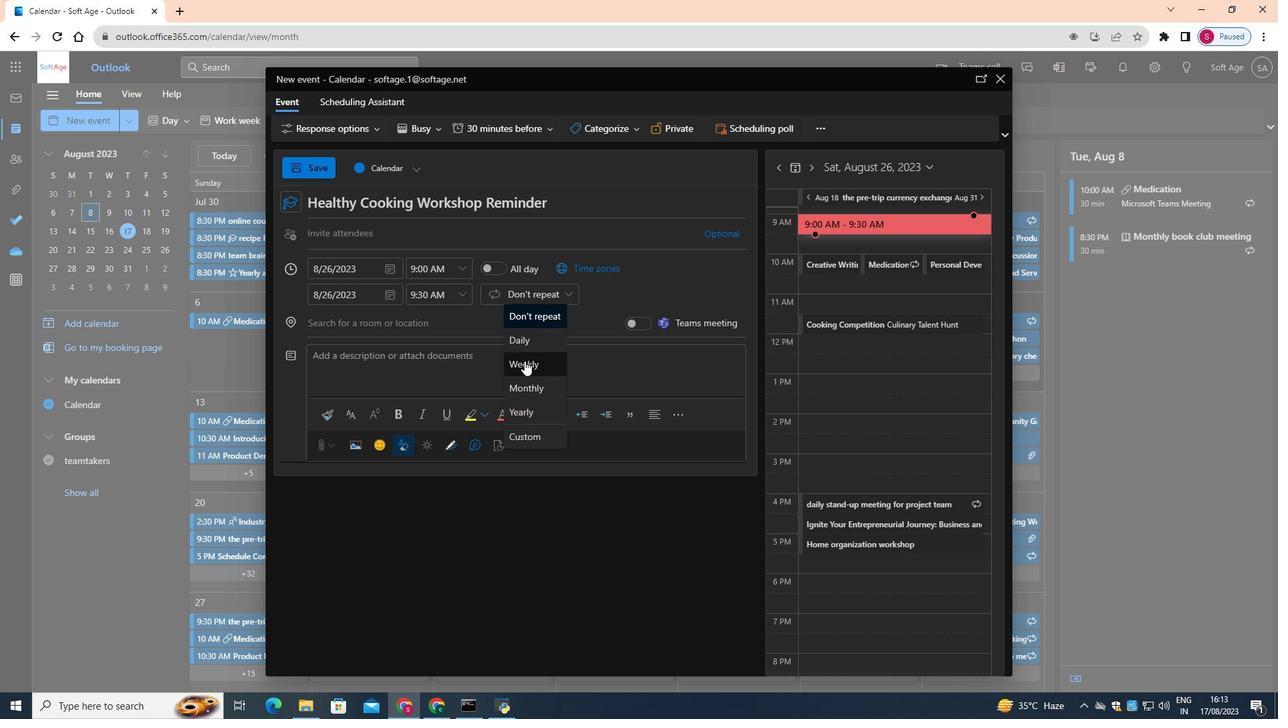 
Action: Mouse pressed left at (524, 360)
Screenshot: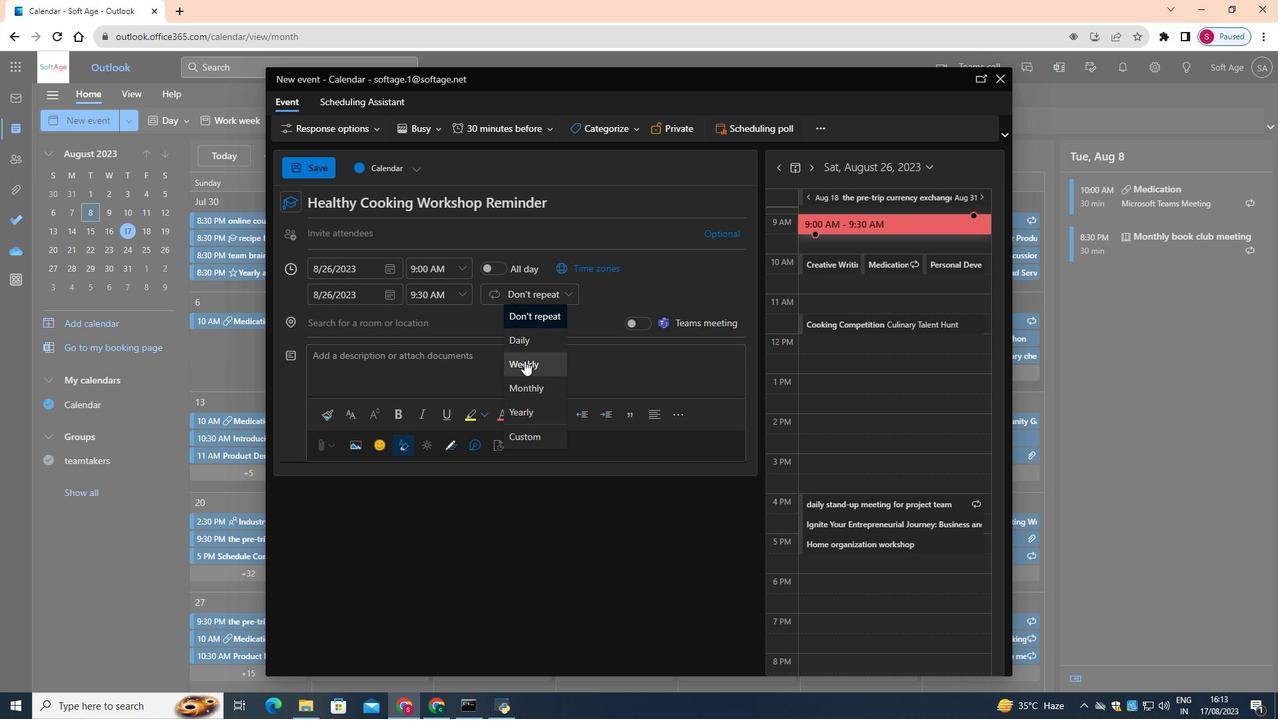 
Action: Mouse moved to (704, 382)
Screenshot: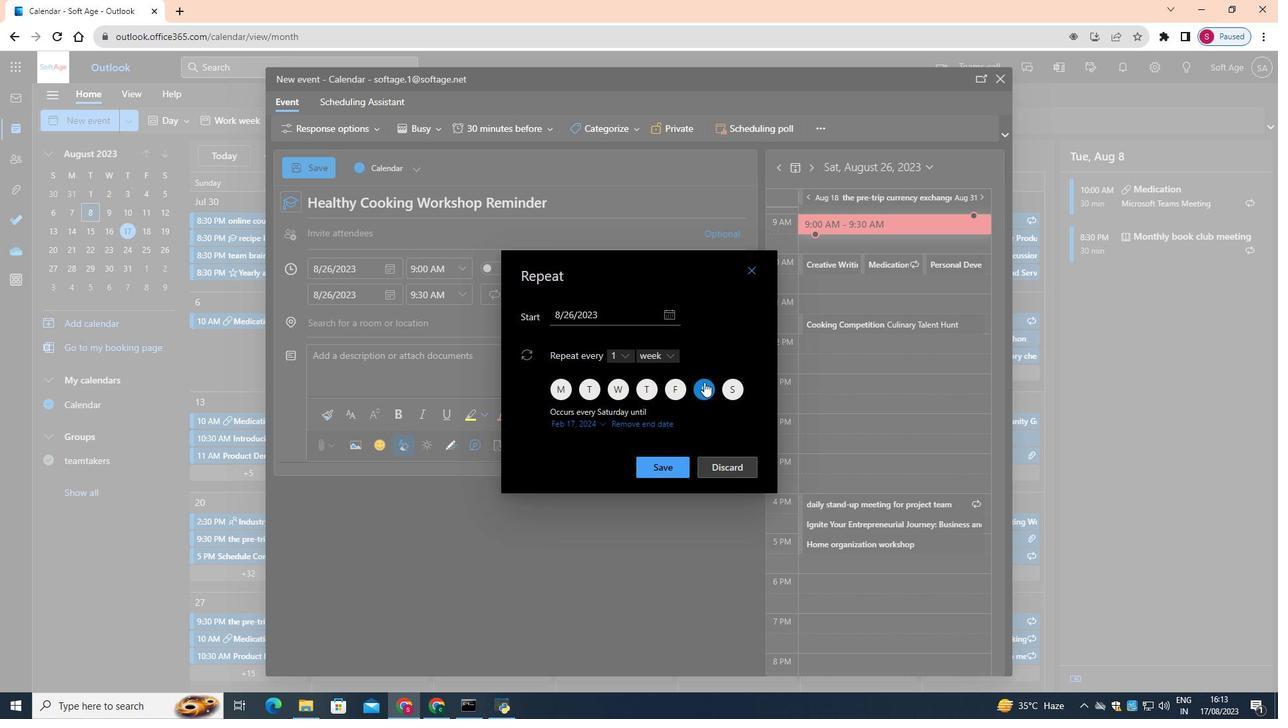 
Action: Mouse pressed left at (704, 382)
Screenshot: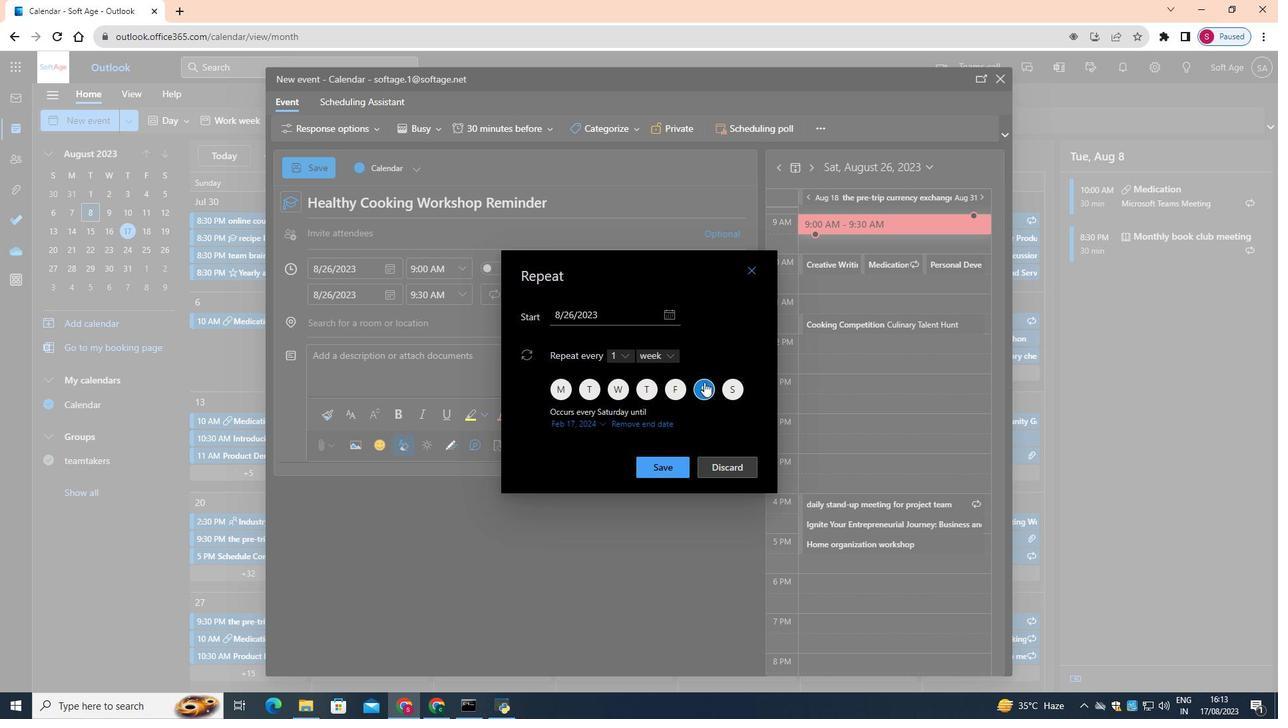 
Action: Mouse moved to (667, 463)
Screenshot: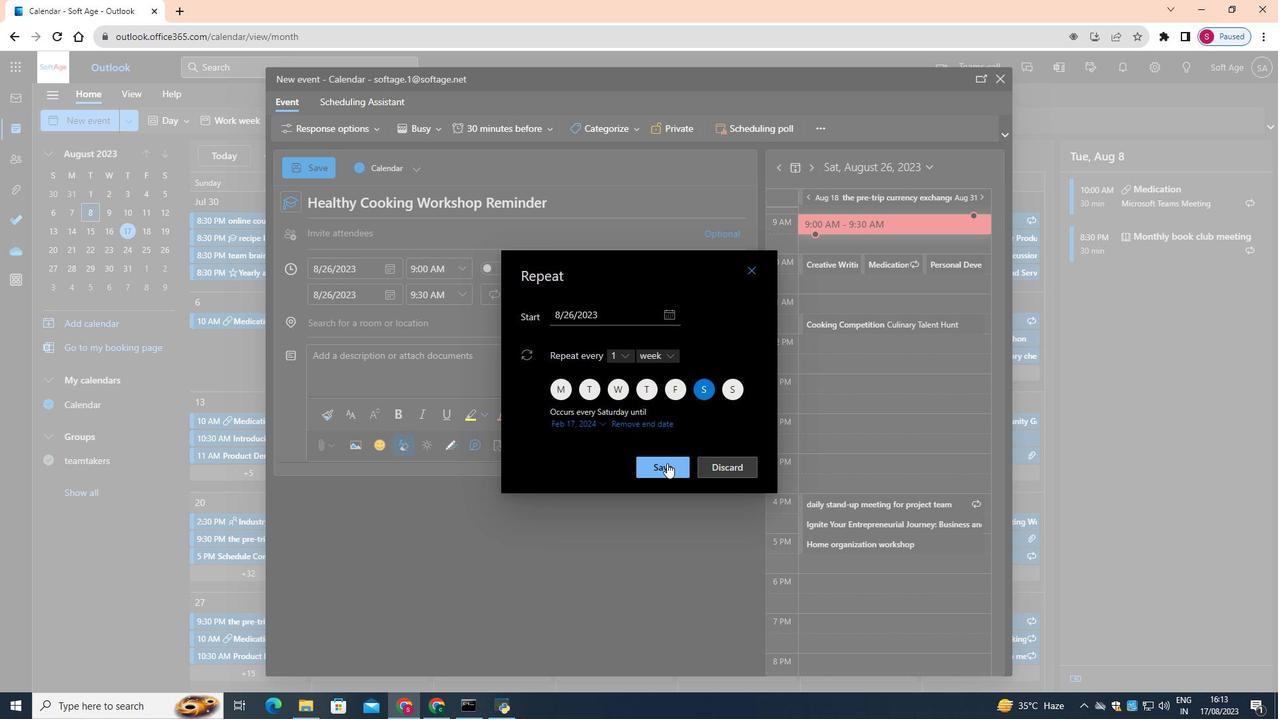 
Action: Mouse pressed left at (667, 463)
Screenshot: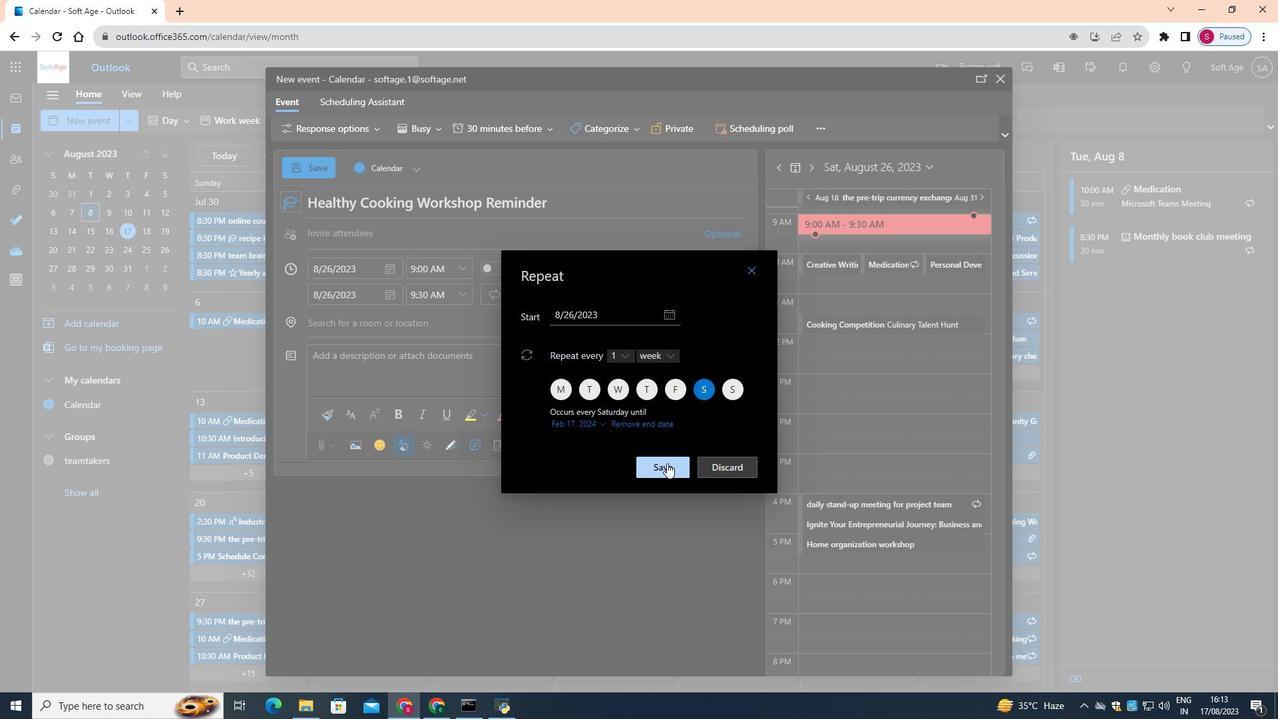 
Action: Mouse moved to (514, 389)
Screenshot: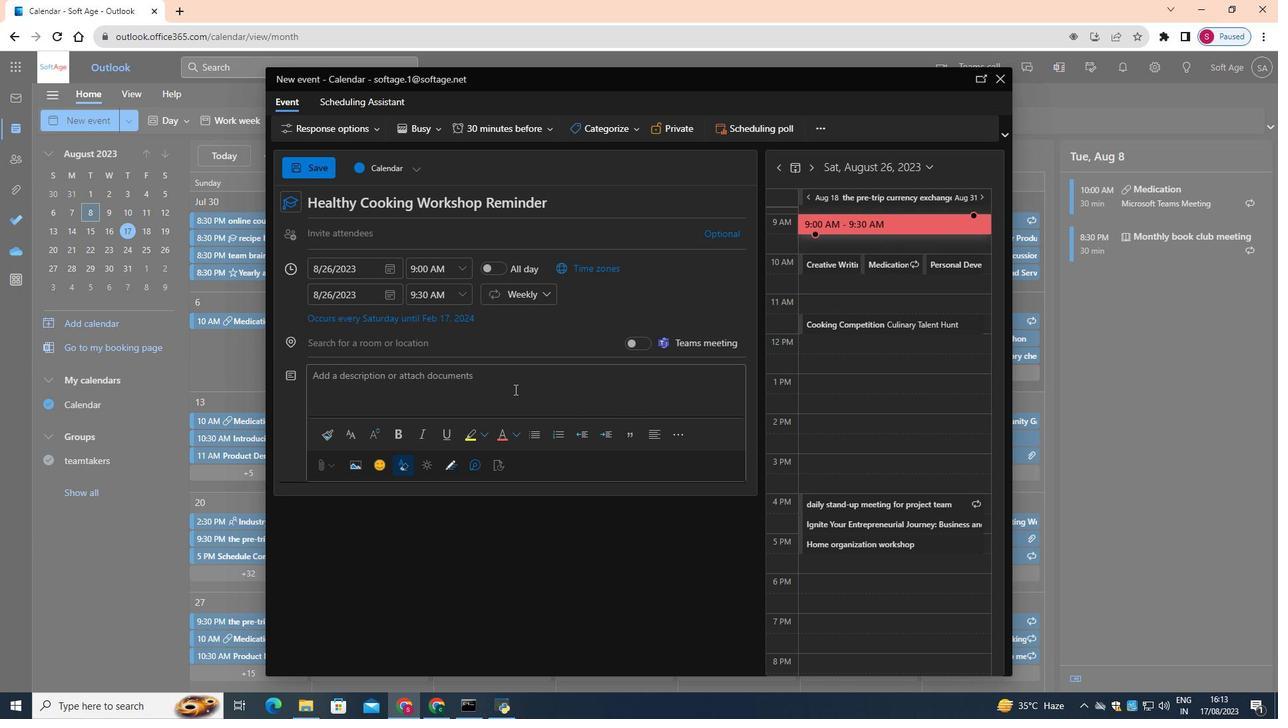 
Action: Mouse pressed left at (514, 389)
Screenshot: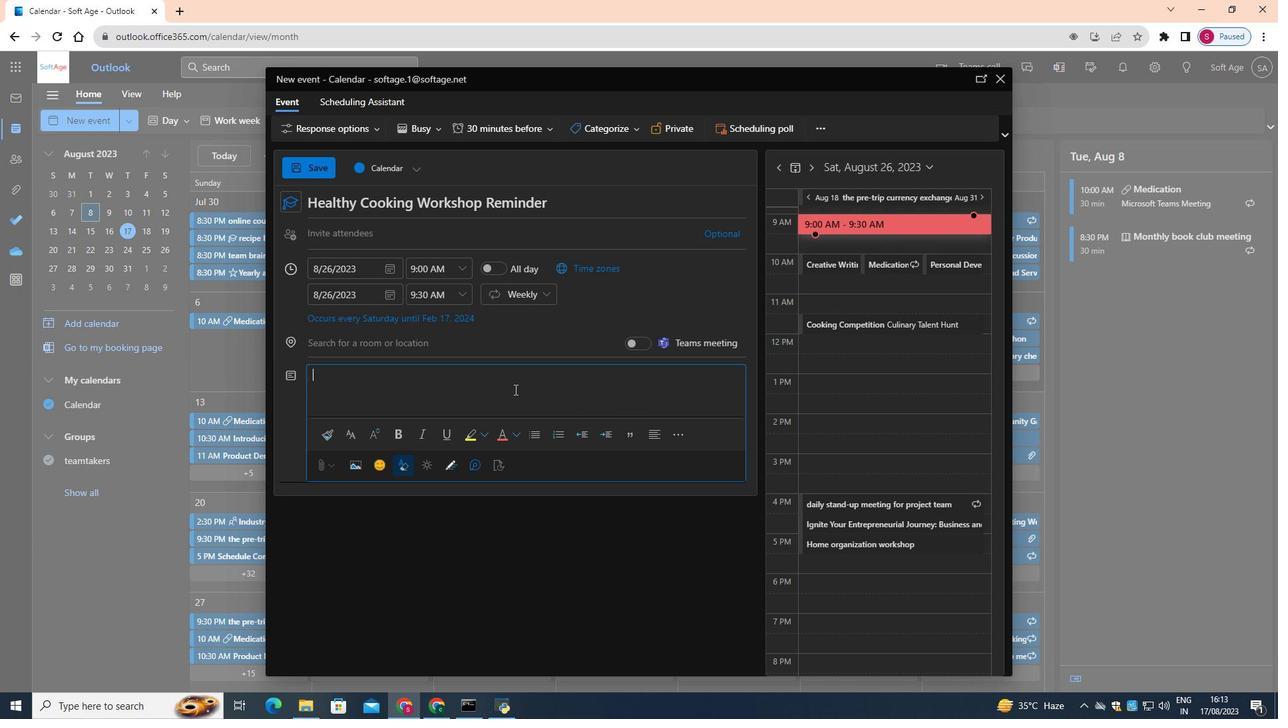 
Action: Key pressed <Key.shift>Get<Key.space>ready<Key.space>to<Key.space>whip<Key.space>up<Key.space>nutritious<Key.space>delights<Key.shift_r>!<Key.space><Key.shift>This<Key.space>is<Key.space>a<Key.space>reminder<Key.space>for<Key.space>our<Key.space>upcoming<Key.space><Key.shift>Healthy<Key.space><Key.shift>Cooking<Key.space><Key.shift>Workshop,<Key.space>where<Key.space>you'll<Key.space>learn<Key.space>
Screenshot: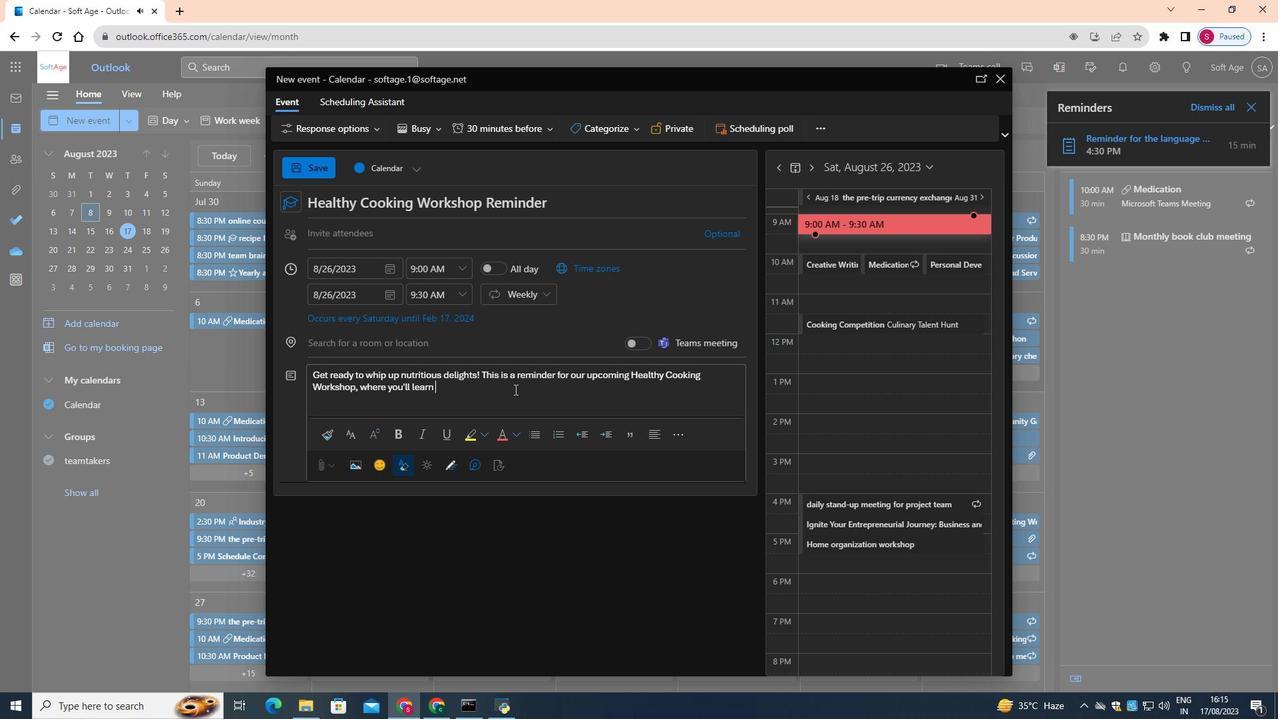 
Action: Mouse moved to (1253, 107)
Screenshot: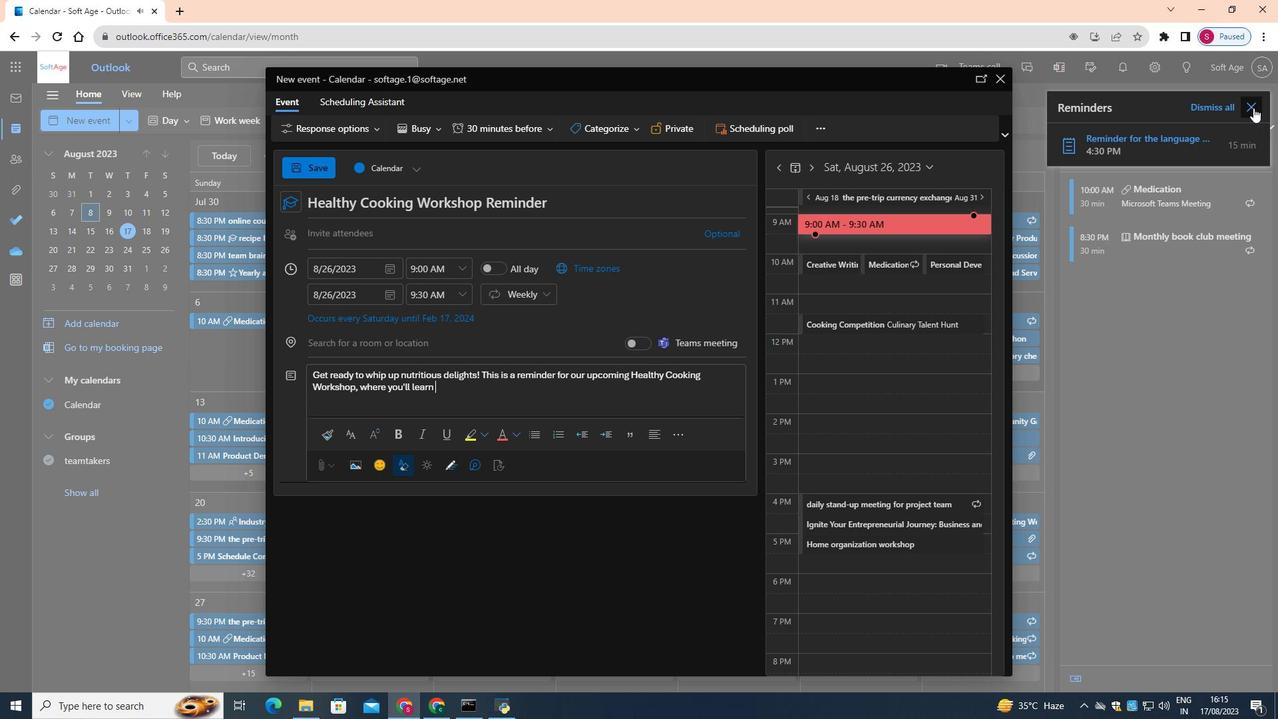 
Action: Mouse pressed left at (1253, 107)
Screenshot: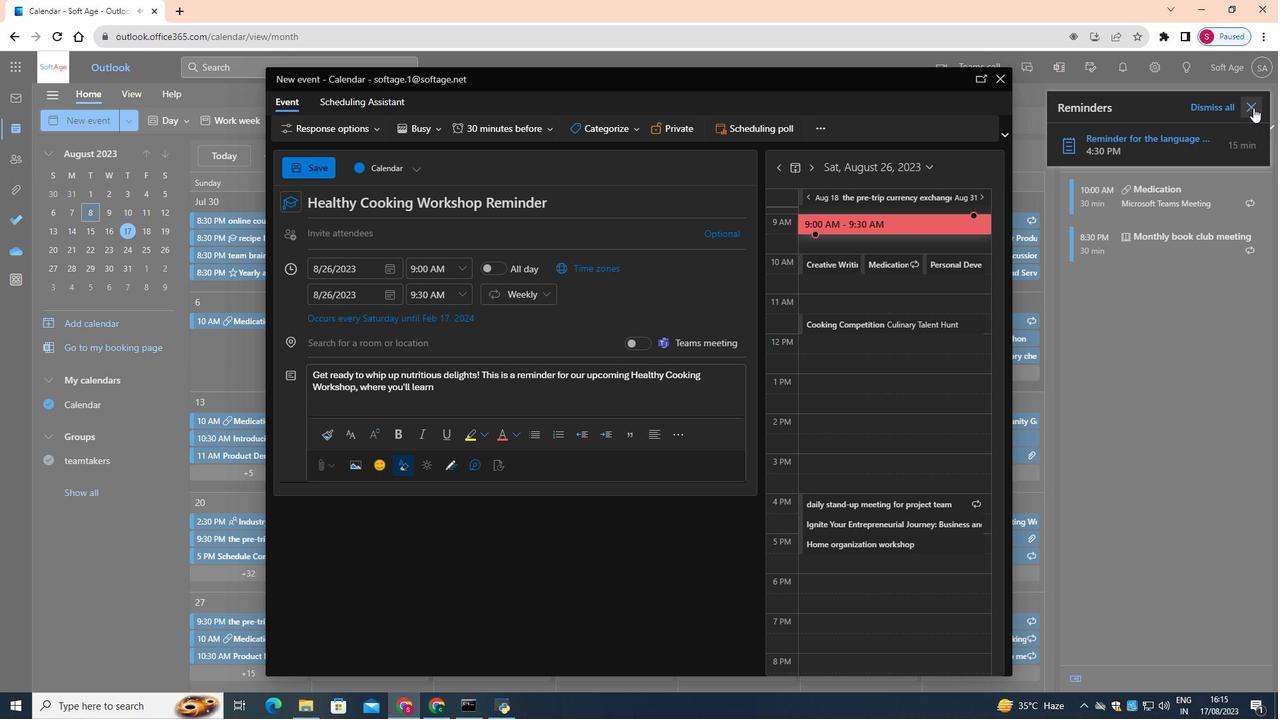 
Action: Mouse moved to (535, 395)
Screenshot: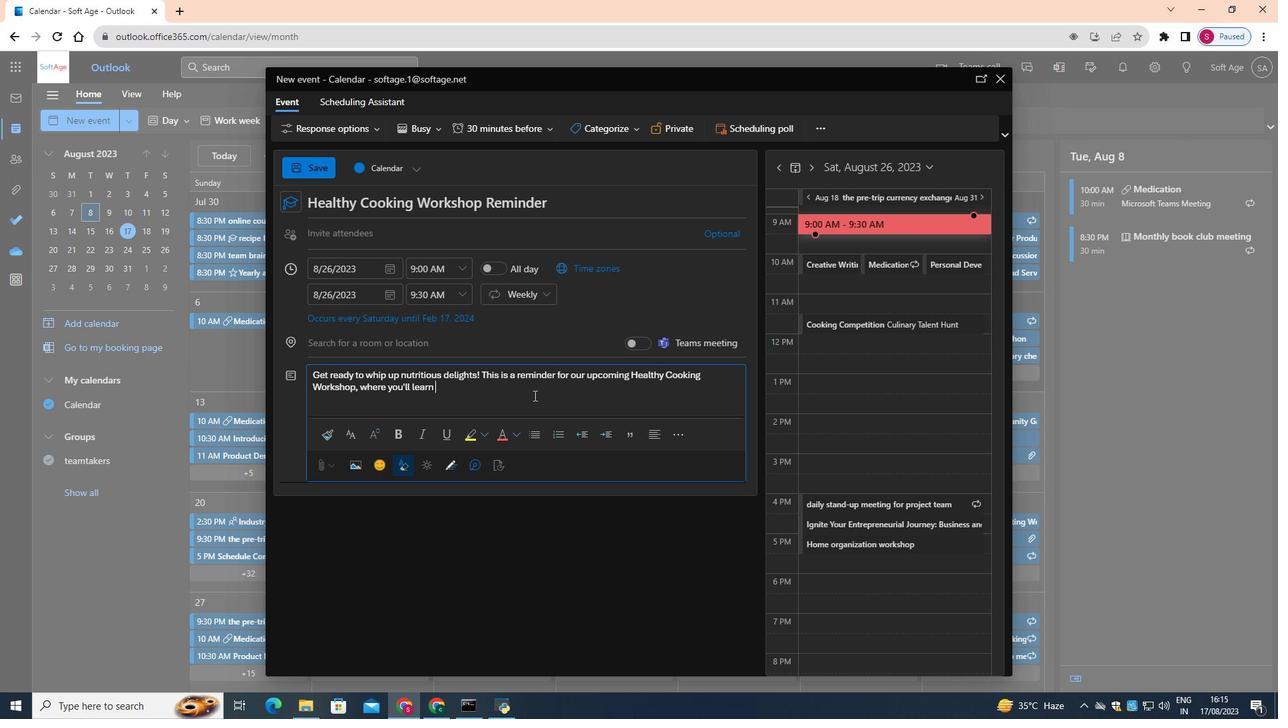 
Action: Mouse pressed left at (535, 395)
Screenshot: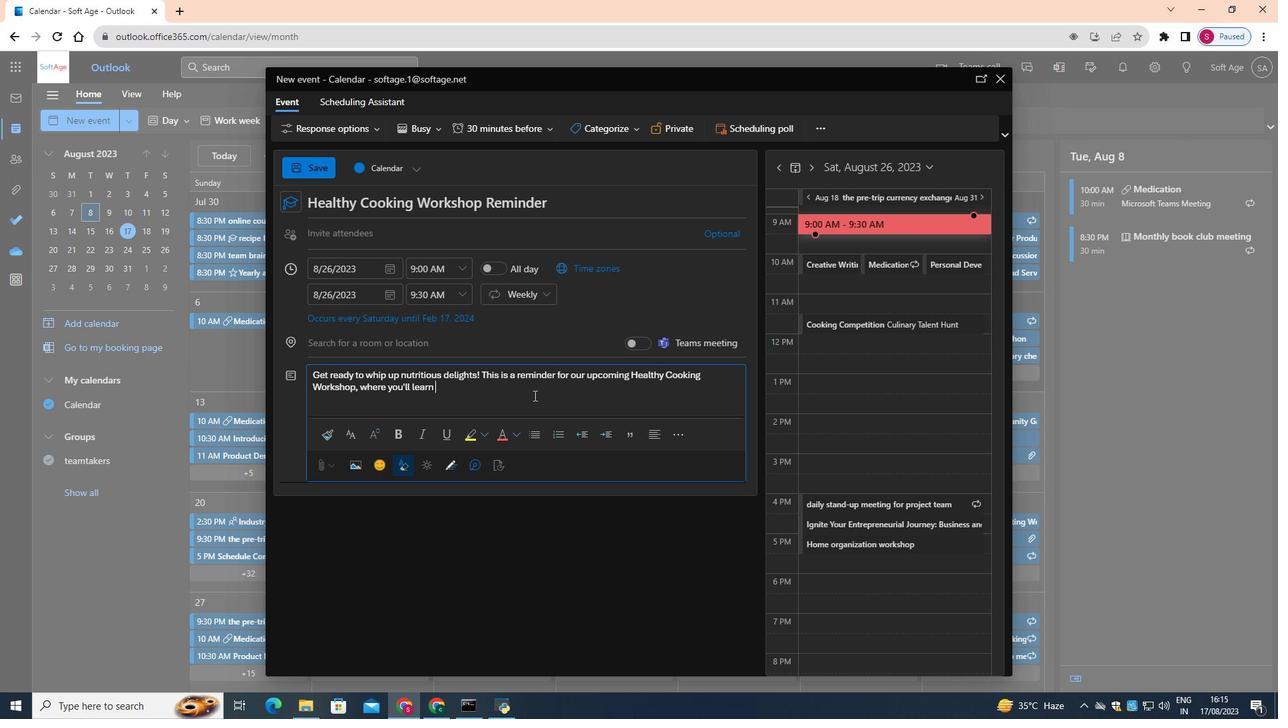 
Action: Mouse moved to (534, 395)
Screenshot: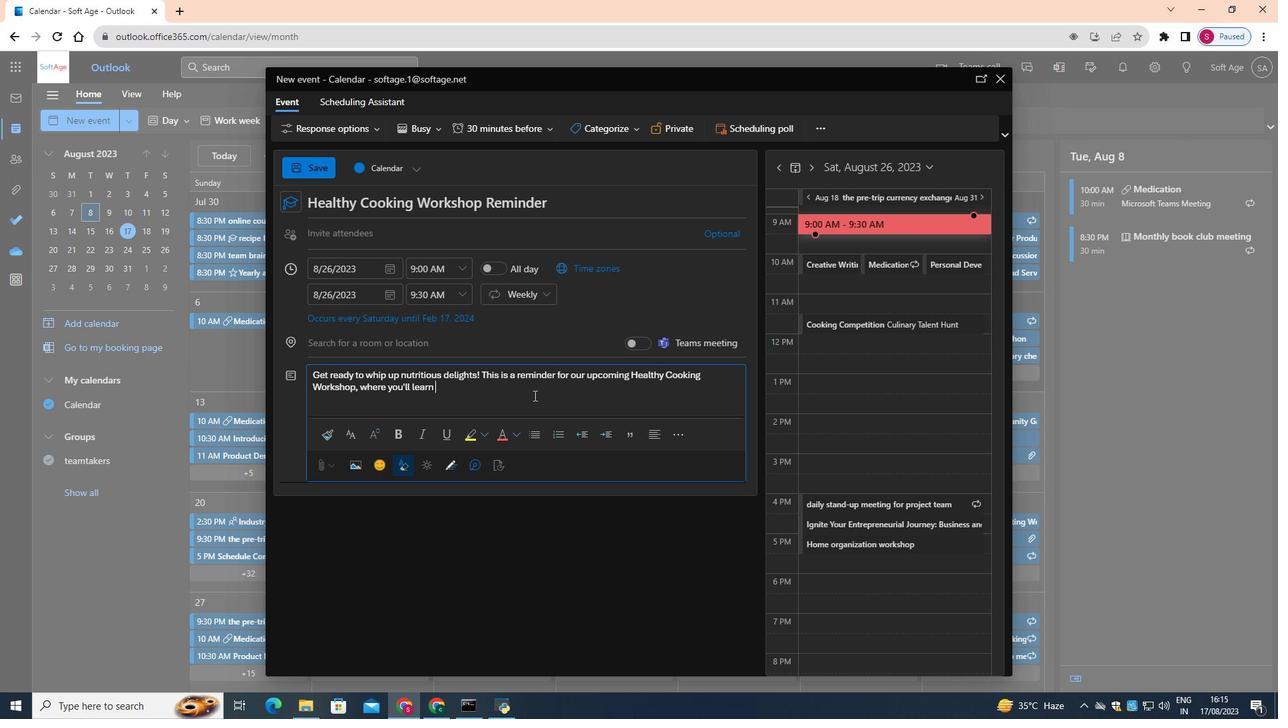 
Action: Key pressed <Key.space>to<Key.space>prepare<Key.space>delicious<Key.space>and<Key.space>wholesome<Key.space>meals.
Screenshot: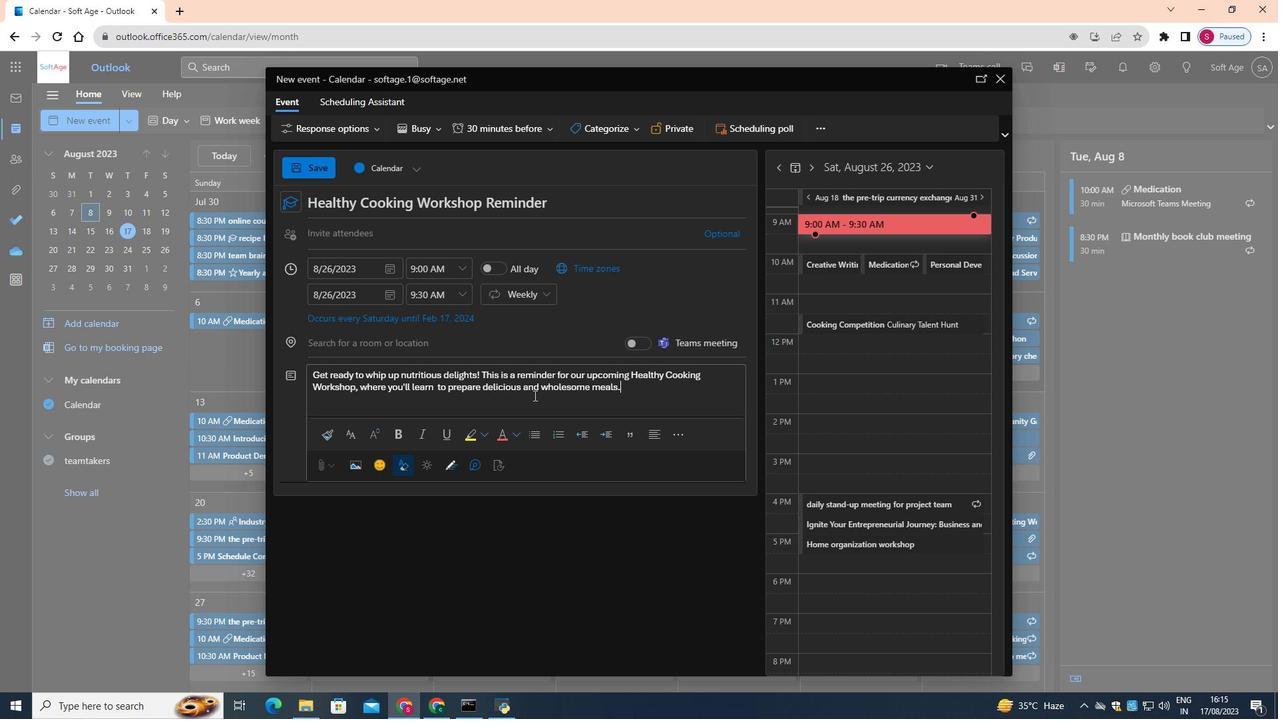 
Action: Mouse moved to (310, 168)
Screenshot: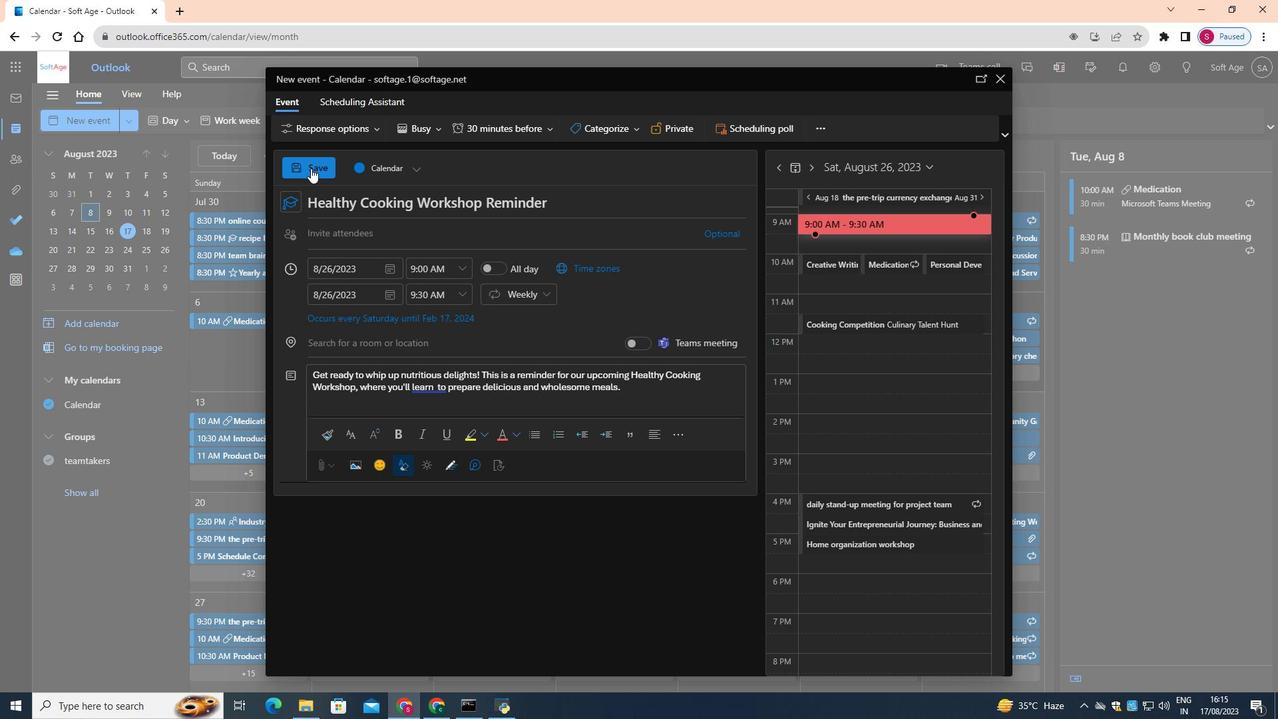 
Action: Mouse pressed left at (310, 168)
Screenshot: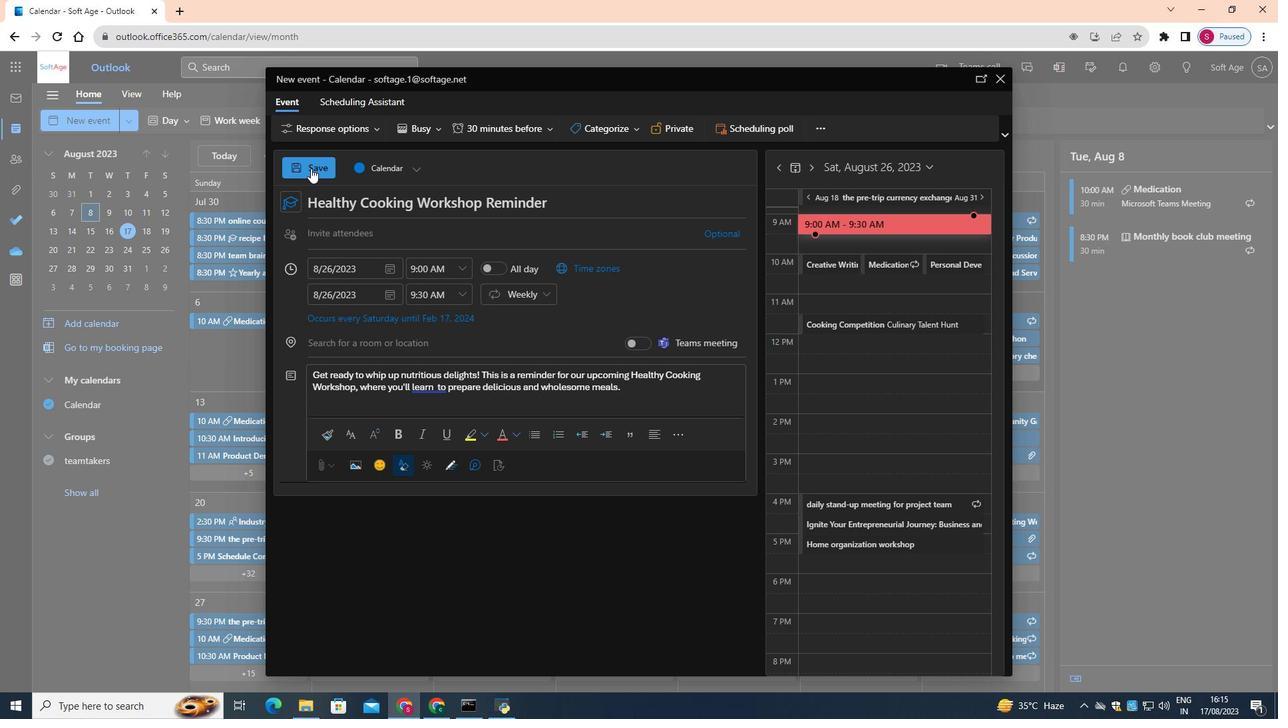 
